 Task: For heading Arial with bold.  font size for heading22,  'Change the font style of data to'Arial Narrow.  and font size to 14,  Change the alignment of both headline & data to Align middle.  In the sheet  Data Entry Sheet
Action: Mouse moved to (39, 111)
Screenshot: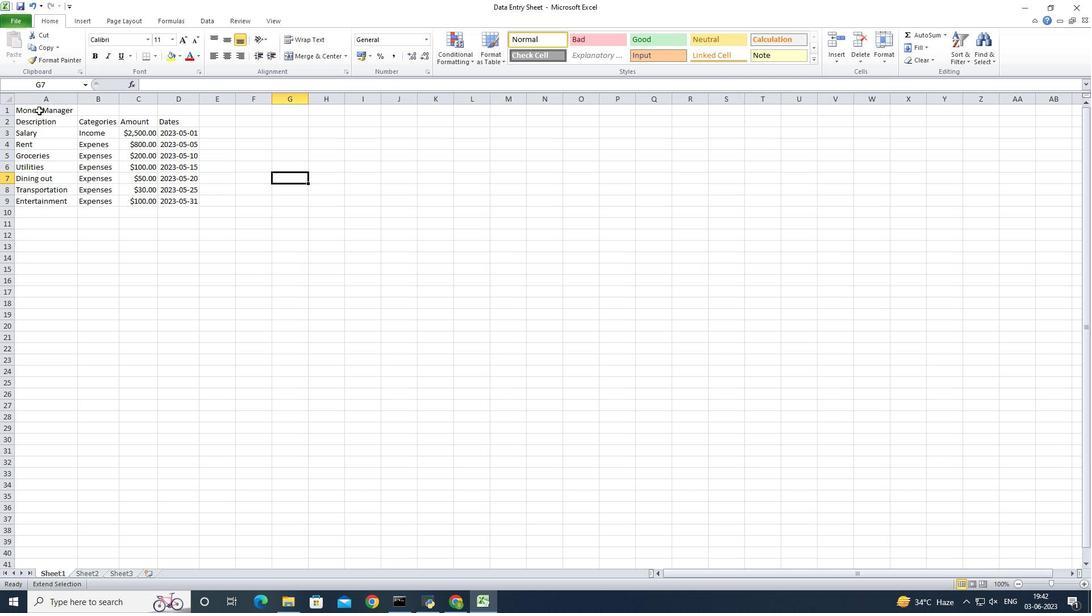 
Action: Mouse pressed left at (39, 111)
Screenshot: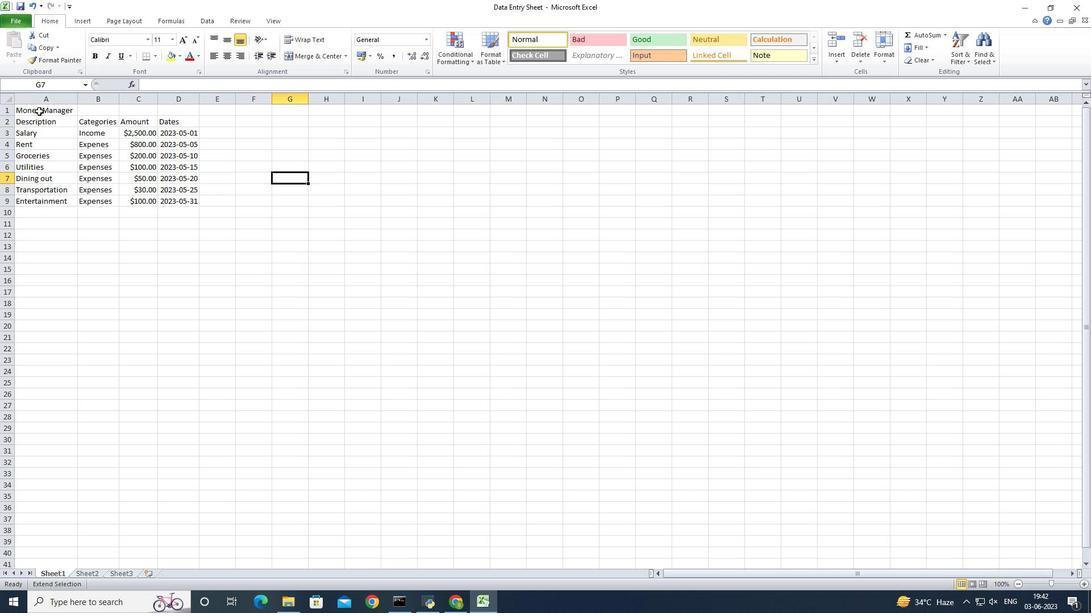 
Action: Mouse pressed left at (39, 111)
Screenshot: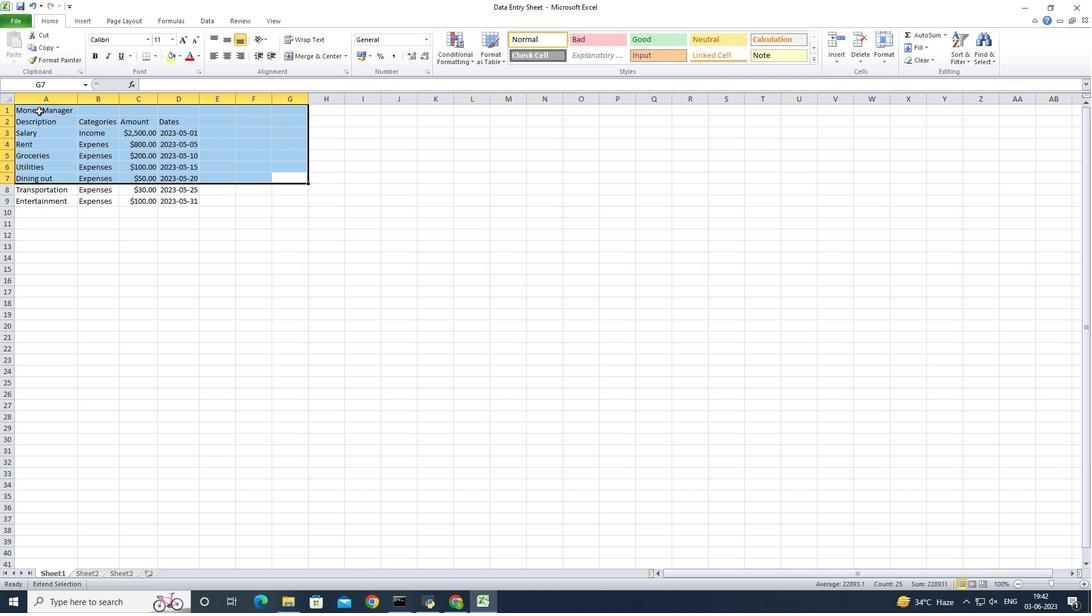 
Action: Mouse moved to (38, 111)
Screenshot: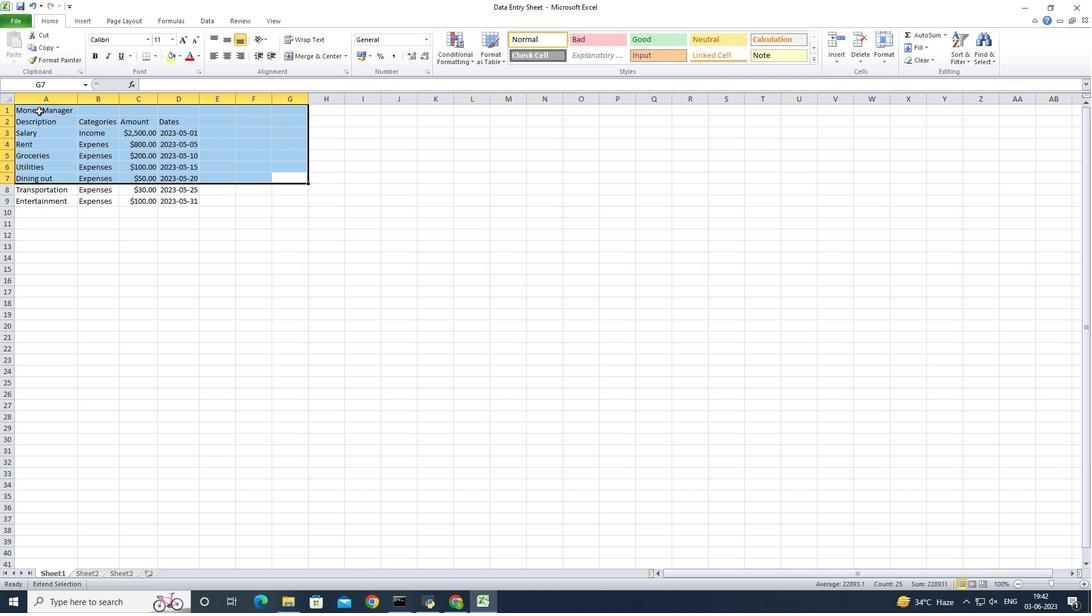 
Action: Mouse pressed left at (38, 111)
Screenshot: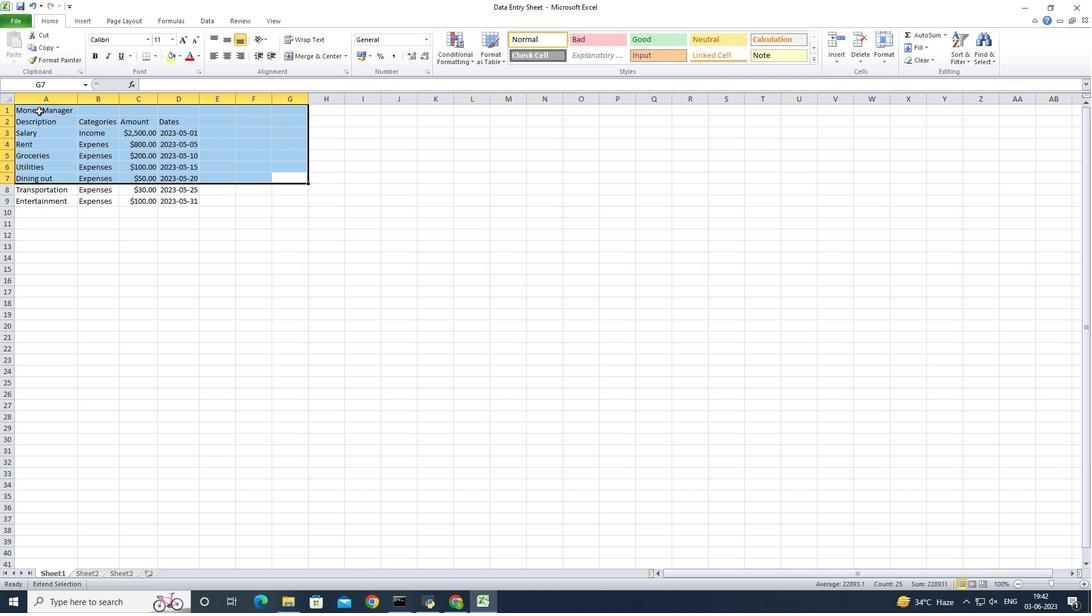 
Action: Mouse moved to (53, 176)
Screenshot: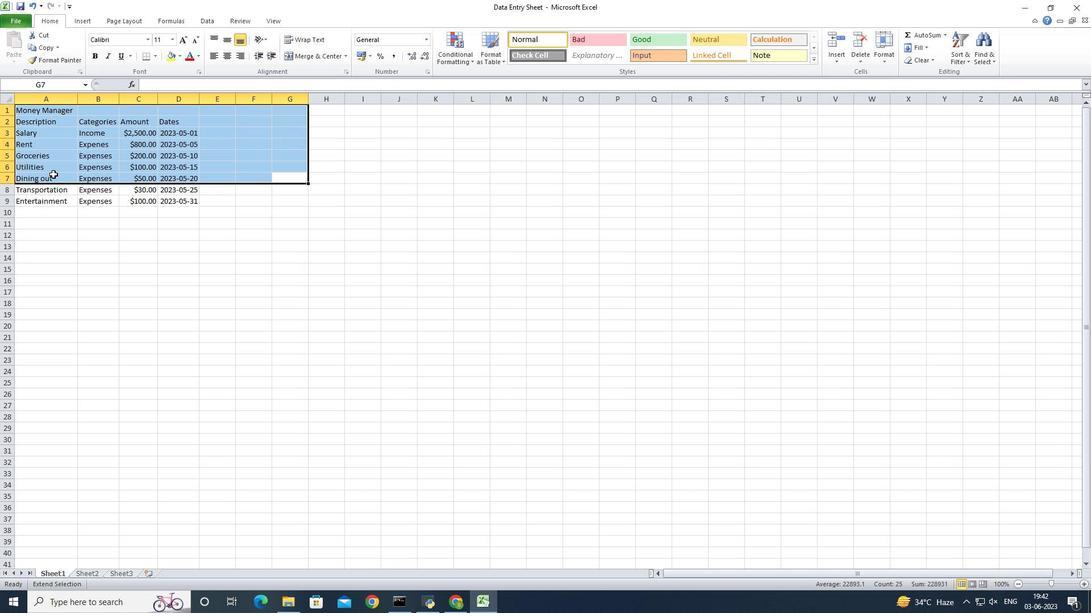 
Action: Mouse pressed left at (53, 176)
Screenshot: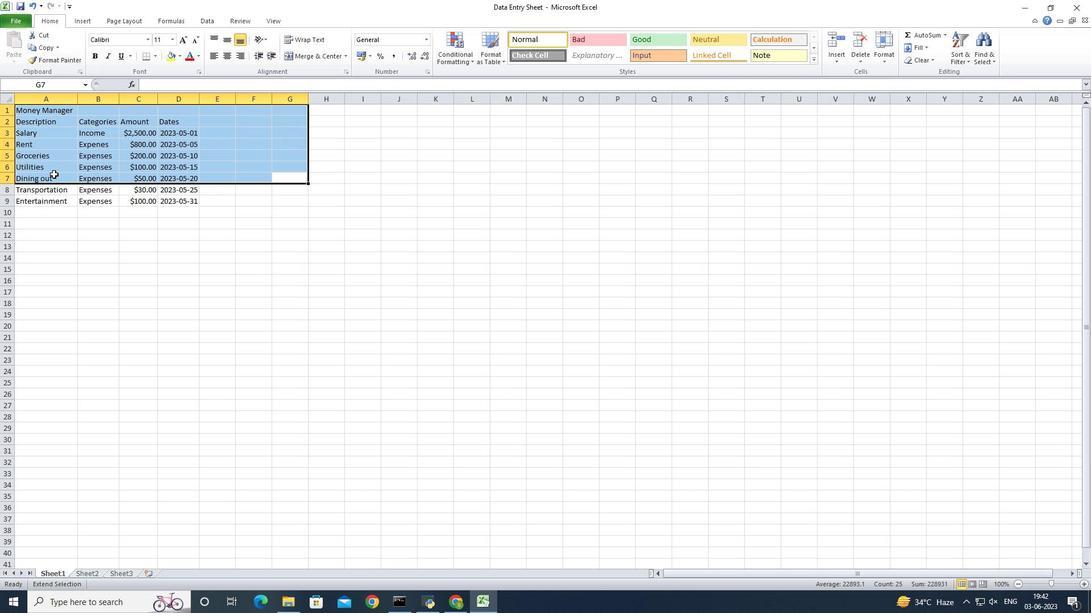 
Action: Mouse moved to (48, 110)
Screenshot: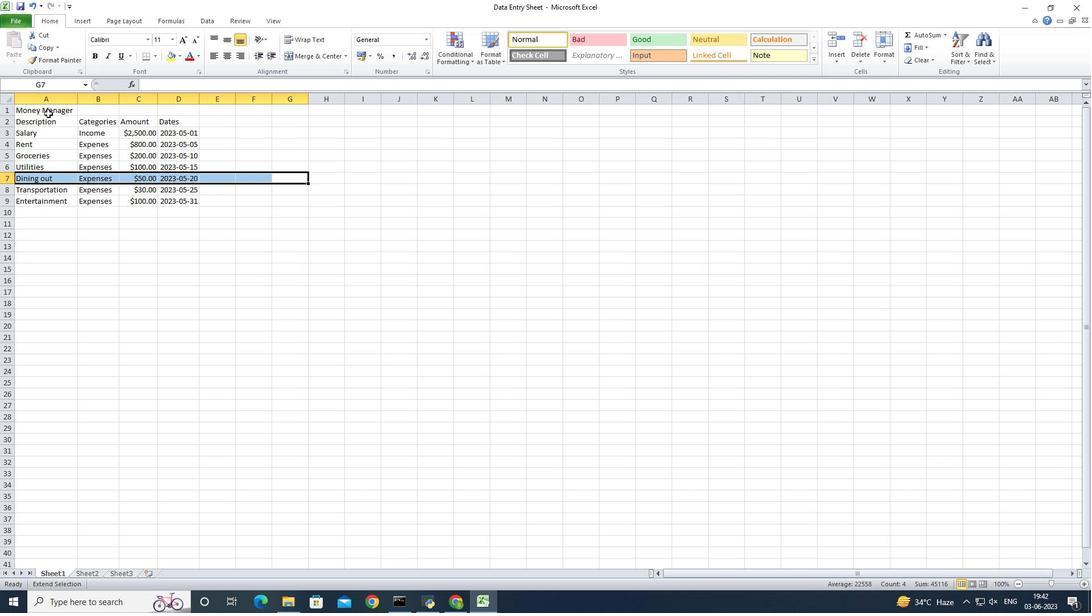 
Action: Mouse pressed left at (48, 110)
Screenshot: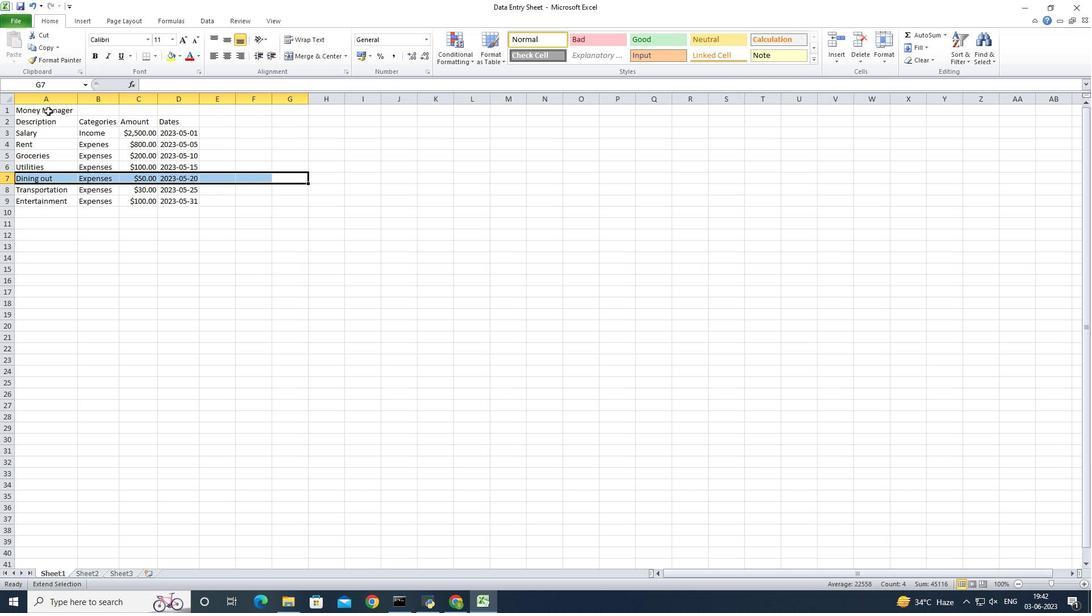 
Action: Mouse moved to (6, 108)
Screenshot: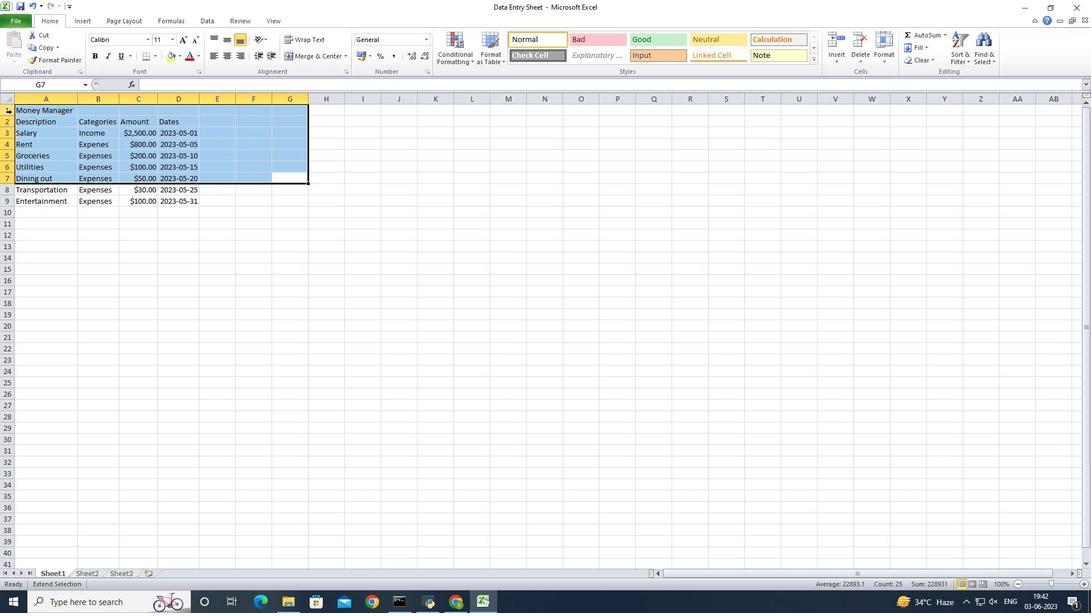 
Action: Mouse pressed left at (6, 108)
Screenshot: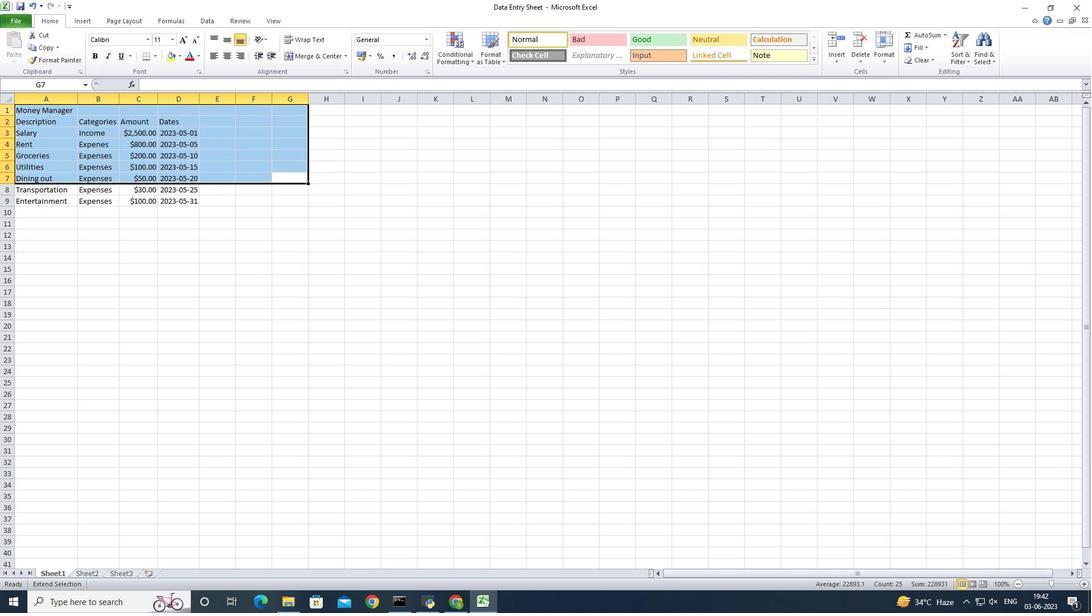 
Action: Mouse pressed left at (6, 108)
Screenshot: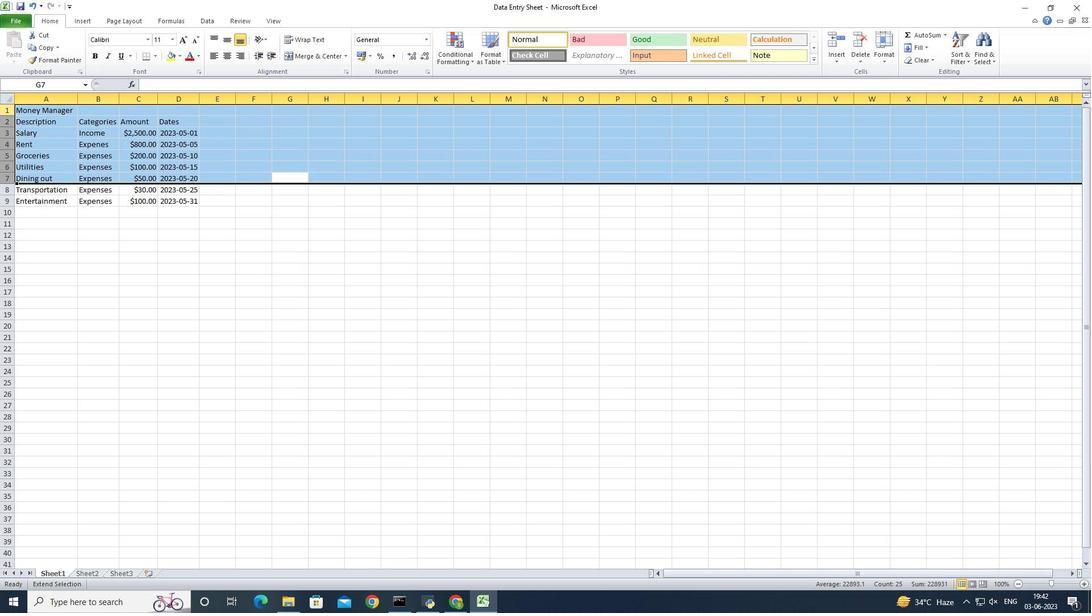
Action: Mouse moved to (81, 247)
Screenshot: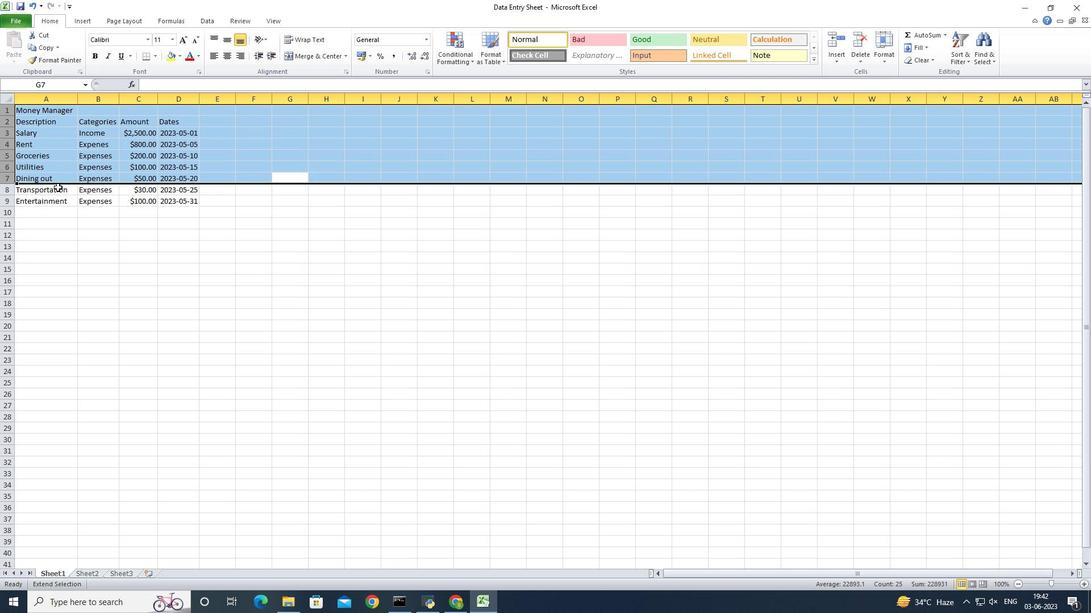 
Action: Mouse pressed left at (81, 247)
Screenshot: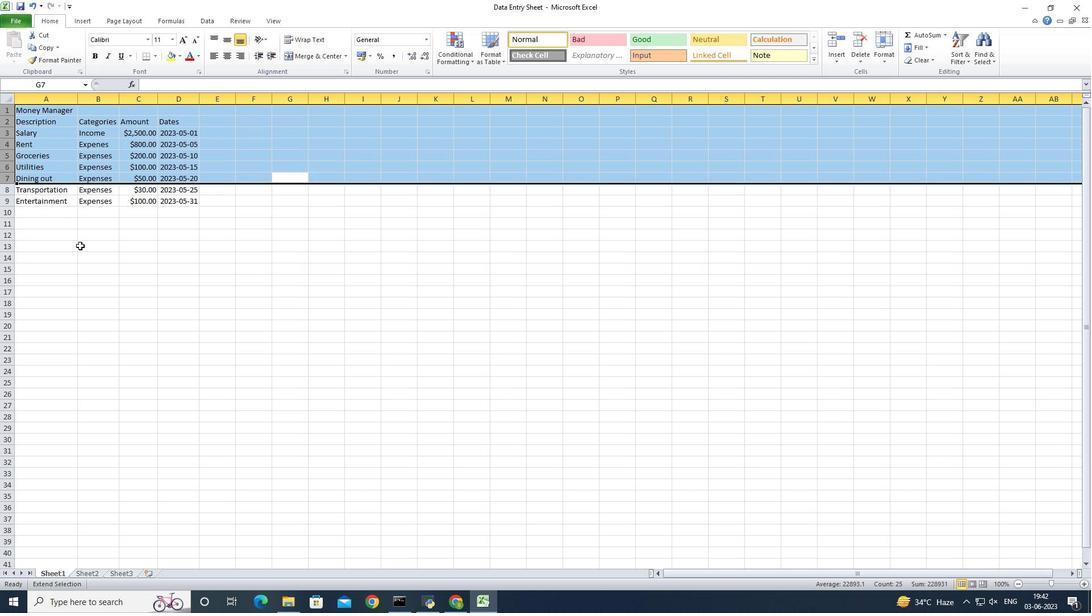 
Action: Mouse pressed left at (81, 247)
Screenshot: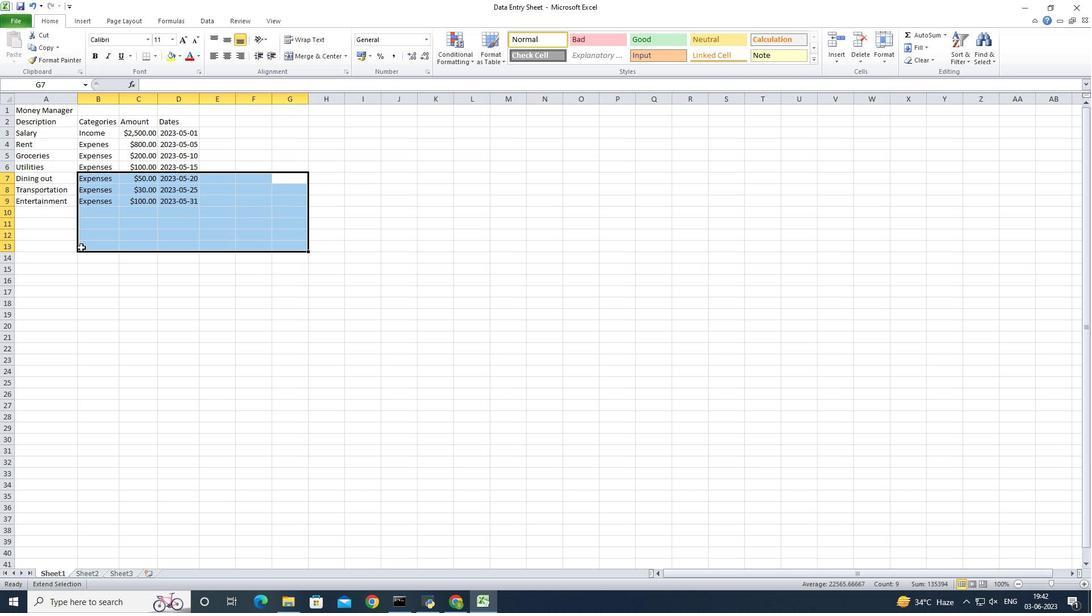 
Action: Mouse moved to (281, 180)
Screenshot: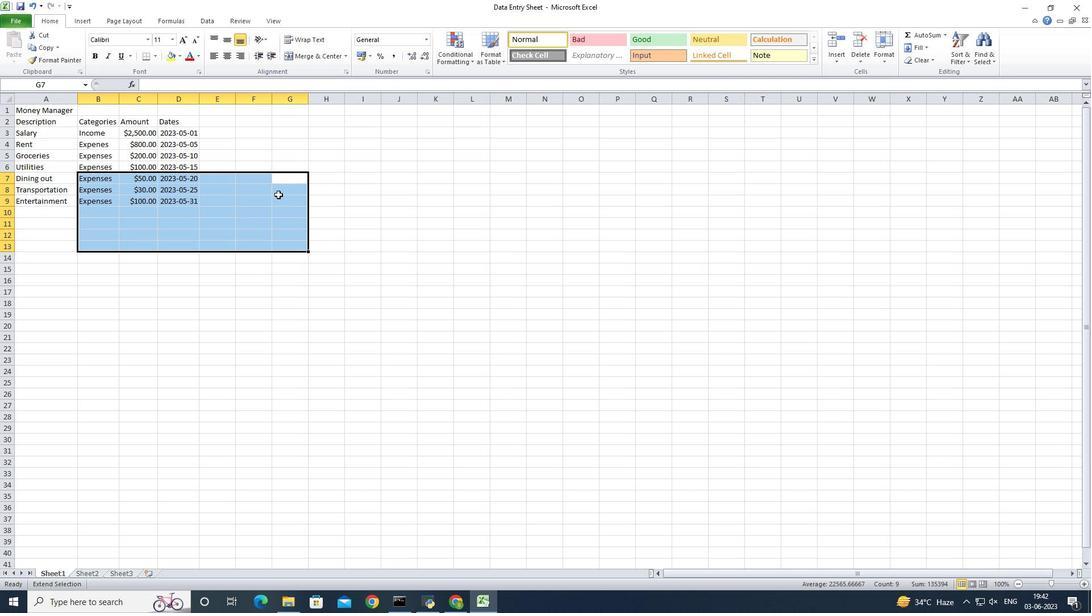 
Action: Mouse pressed left at (281, 180)
Screenshot: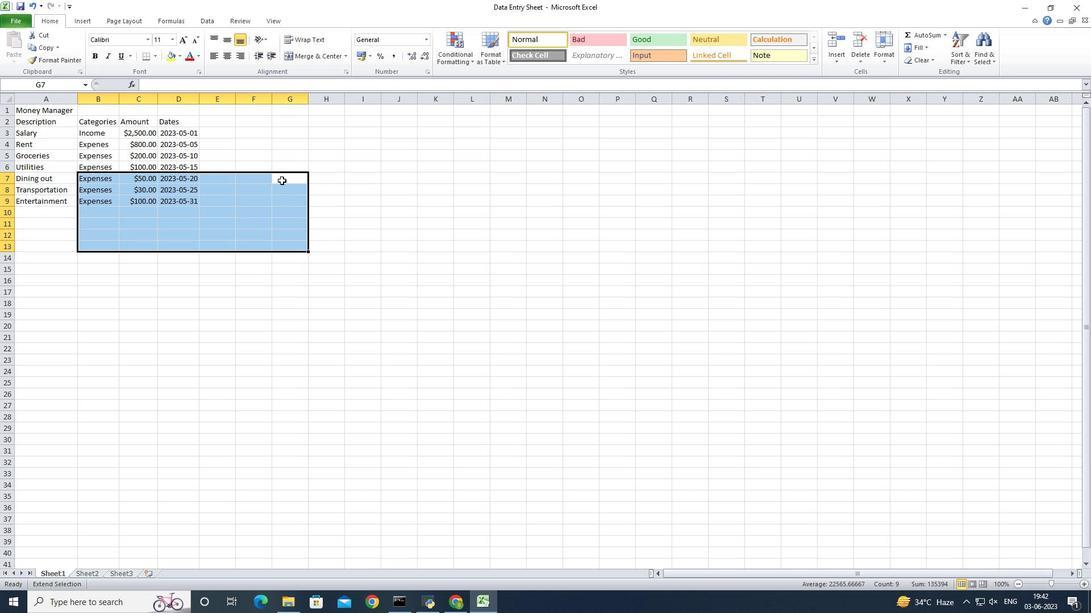 
Action: Mouse moved to (226, 186)
Screenshot: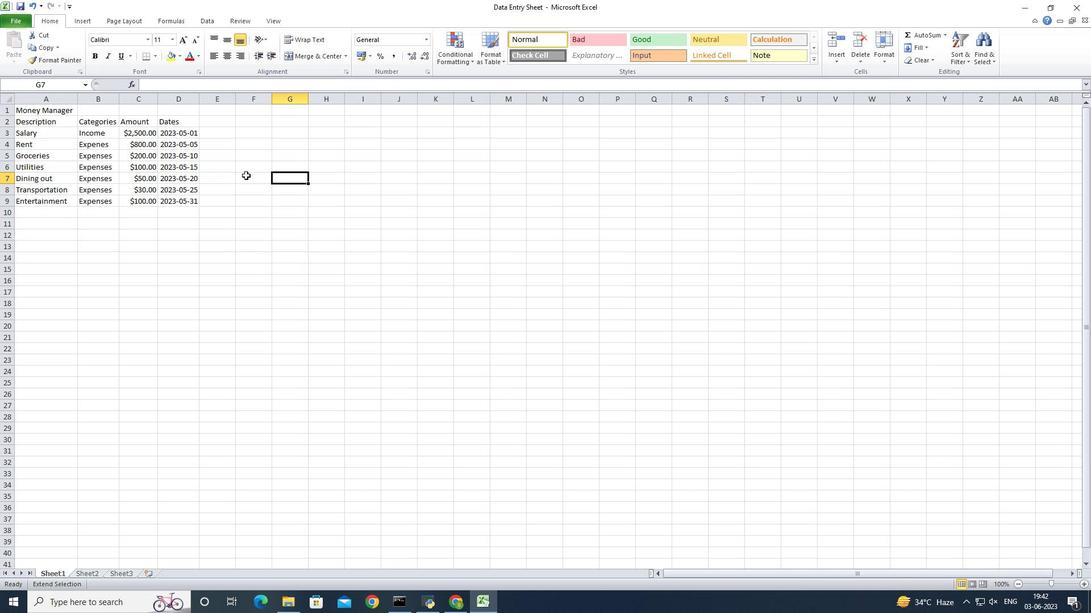 
Action: Mouse pressed left at (226, 186)
Screenshot: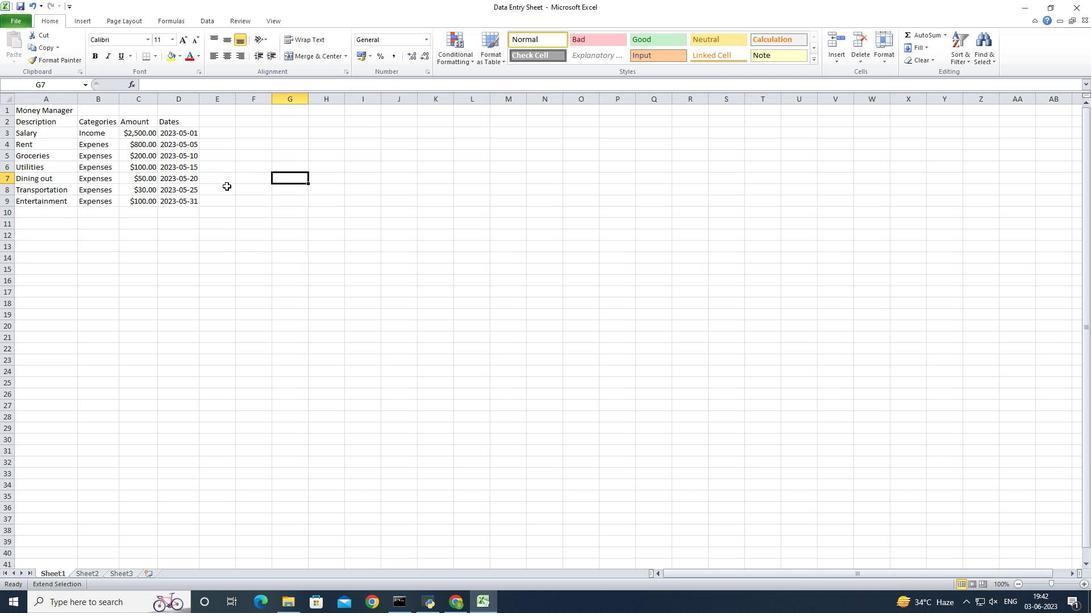 
Action: Mouse moved to (304, 235)
Screenshot: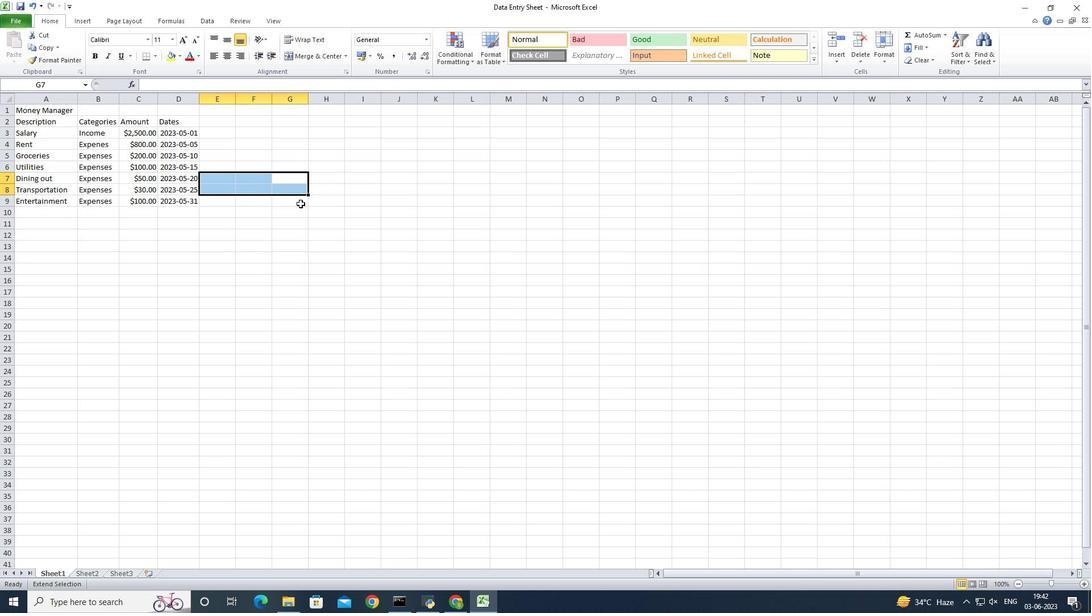 
Action: Mouse pressed left at (304, 235)
Screenshot: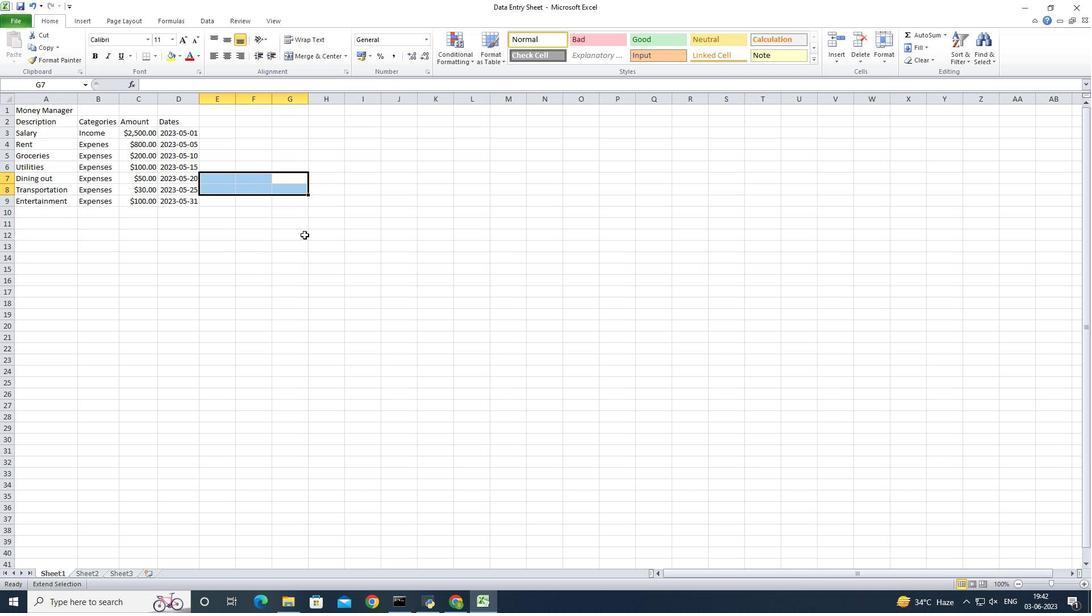 
Action: Mouse moved to (529, 39)
Screenshot: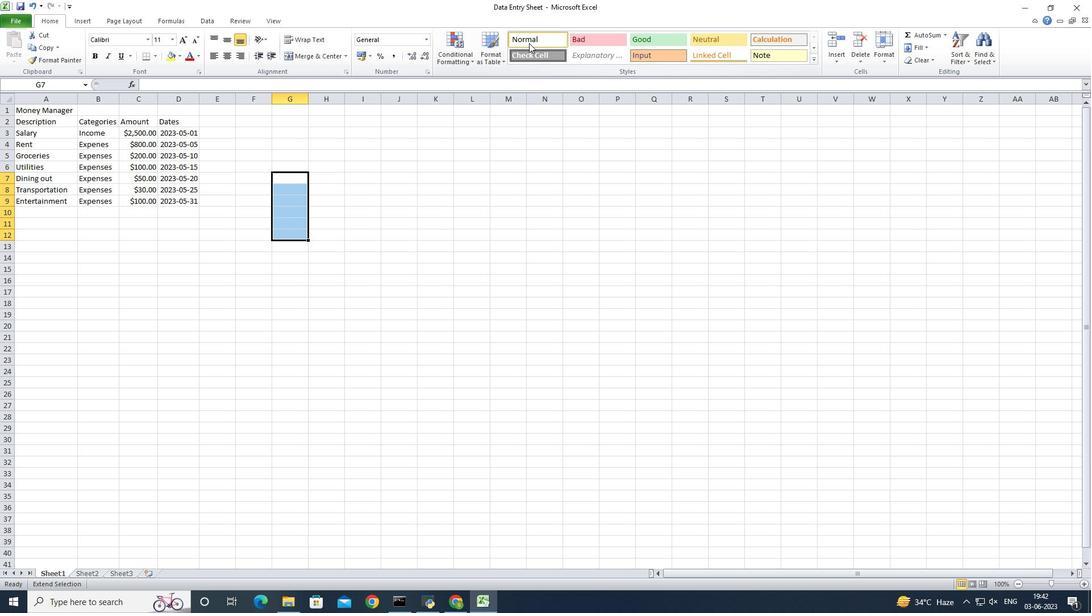 
Action: Mouse pressed left at (529, 39)
Screenshot: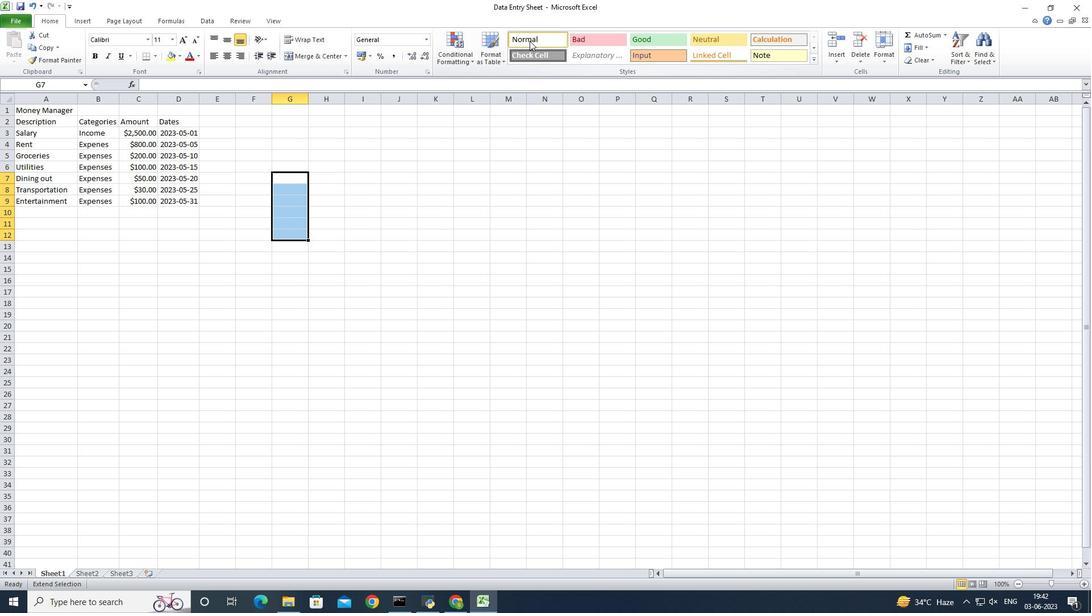 
Action: Mouse pressed left at (529, 39)
Screenshot: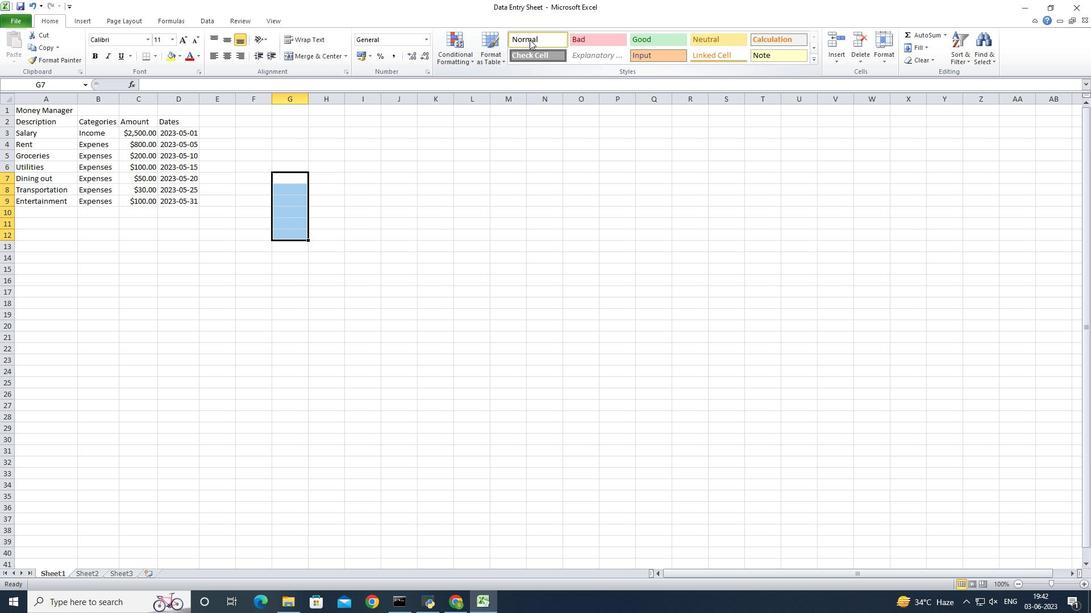 
Action: Mouse pressed left at (529, 39)
Screenshot: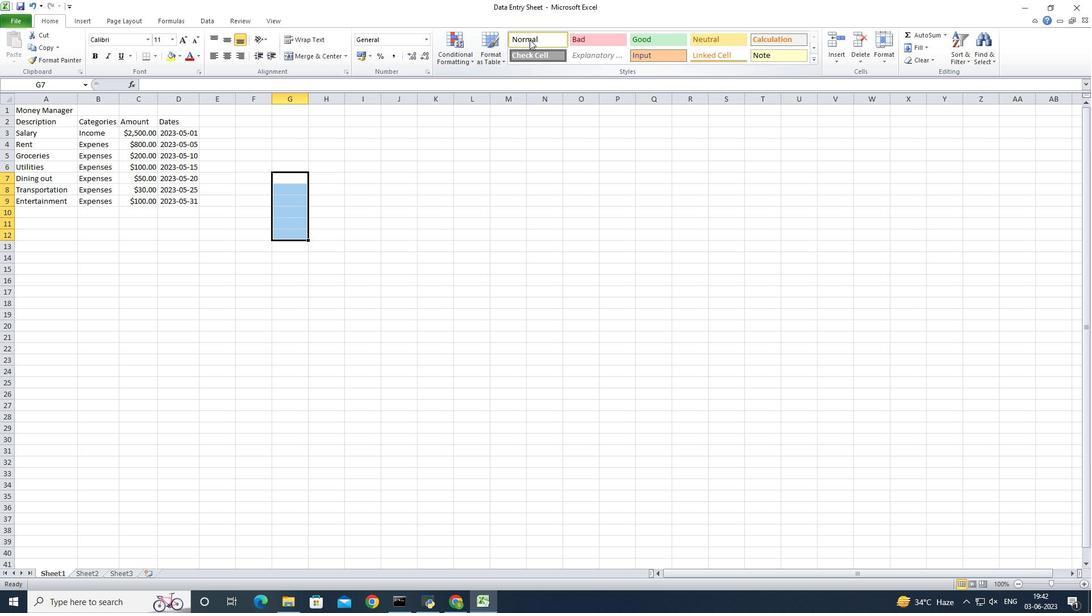 
Action: Mouse moved to (279, 194)
Screenshot: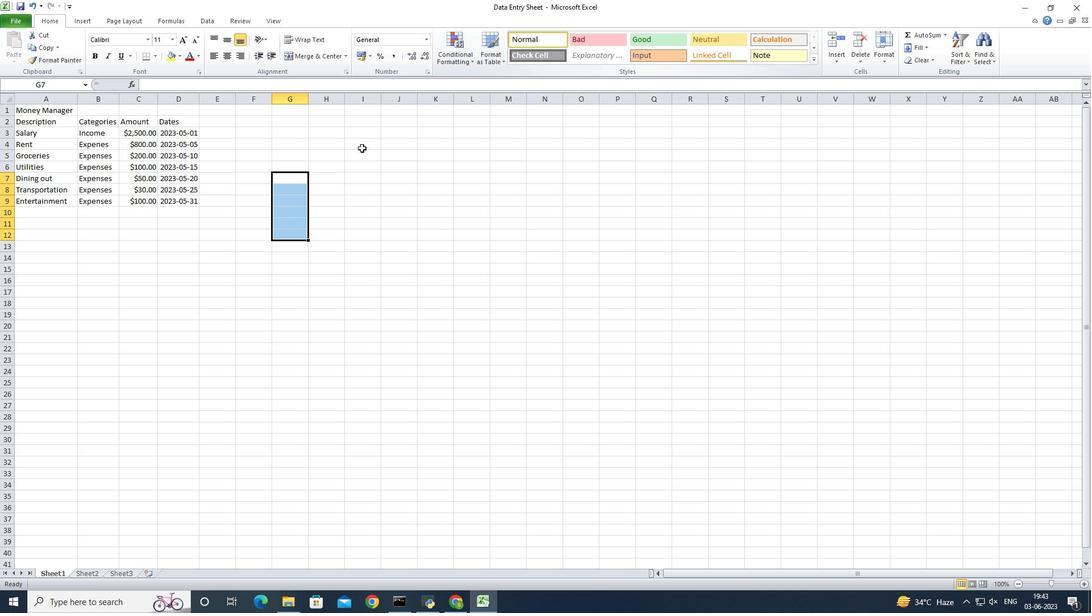 
Action: Mouse pressed left at (279, 194)
Screenshot: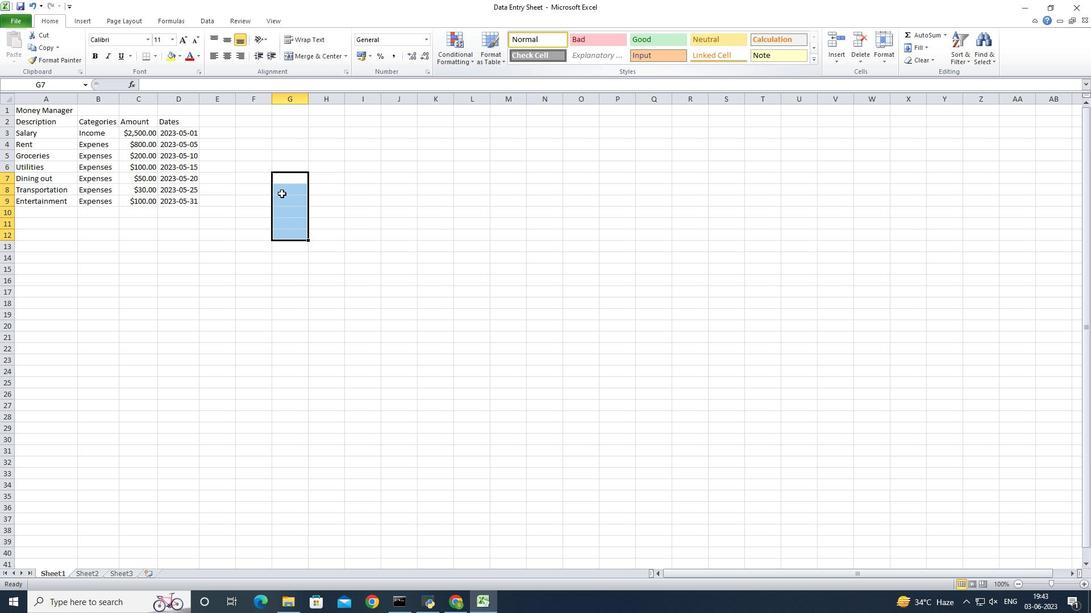 
Action: Mouse moved to (240, 196)
Screenshot: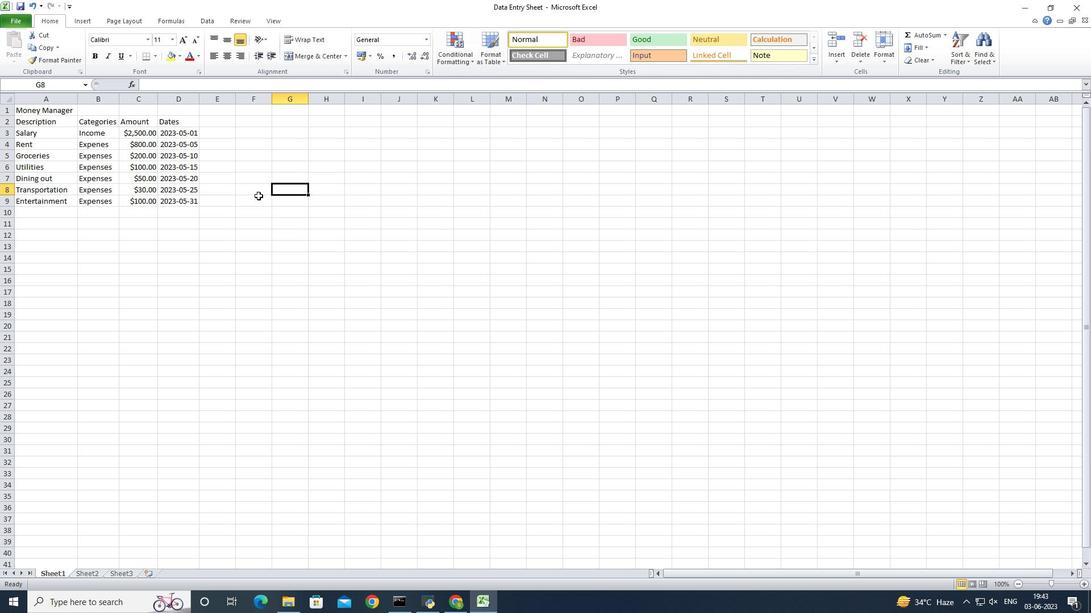 
Action: Mouse pressed left at (240, 196)
Screenshot: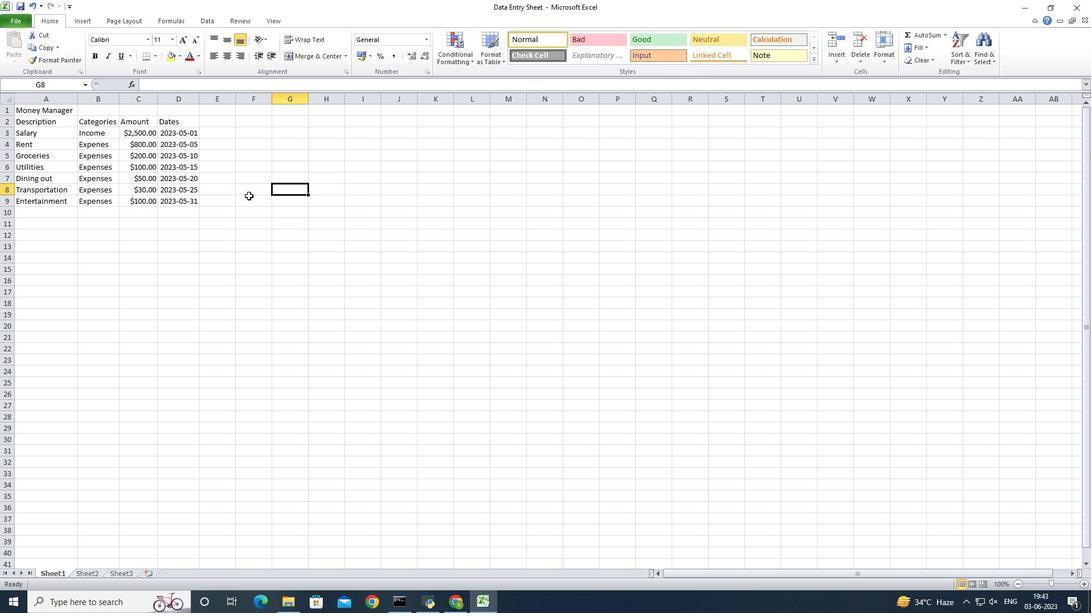
Action: Mouse moved to (55, 114)
Screenshot: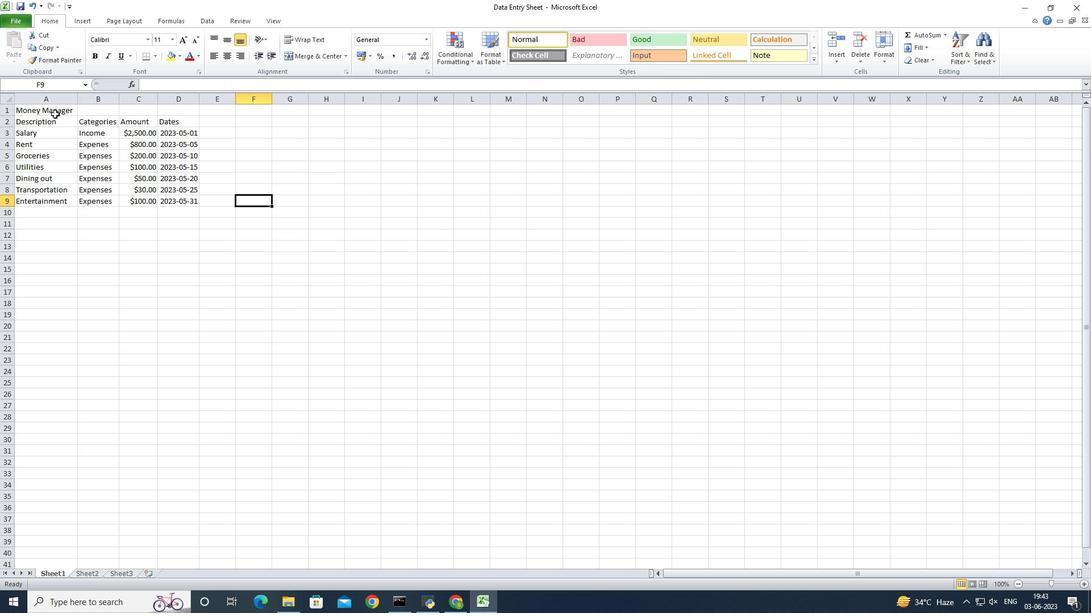 
Action: Mouse pressed left at (55, 114)
Screenshot: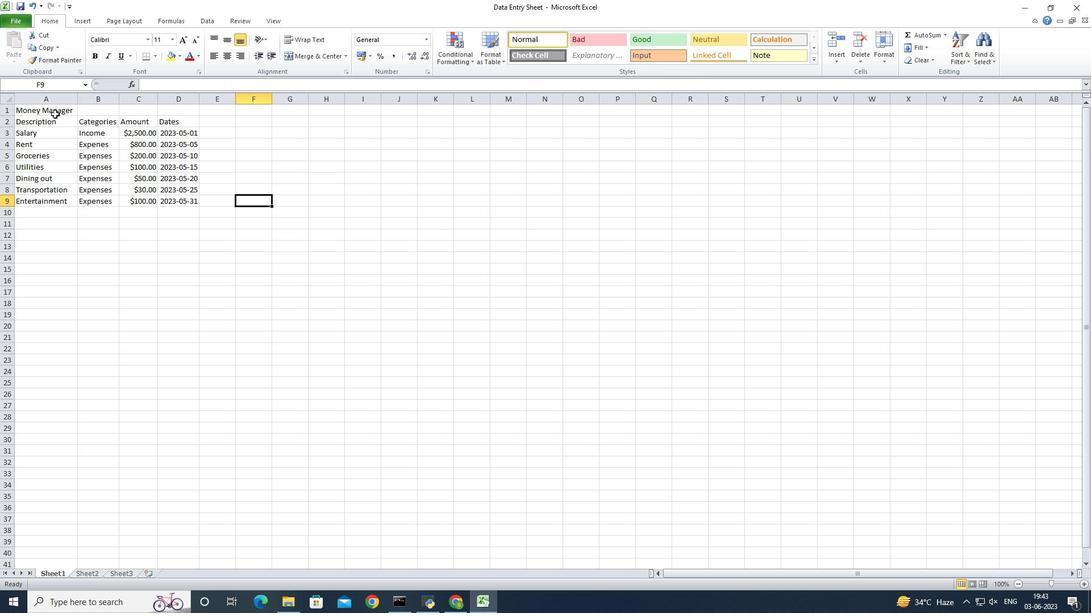 
Action: Mouse moved to (95, 58)
Screenshot: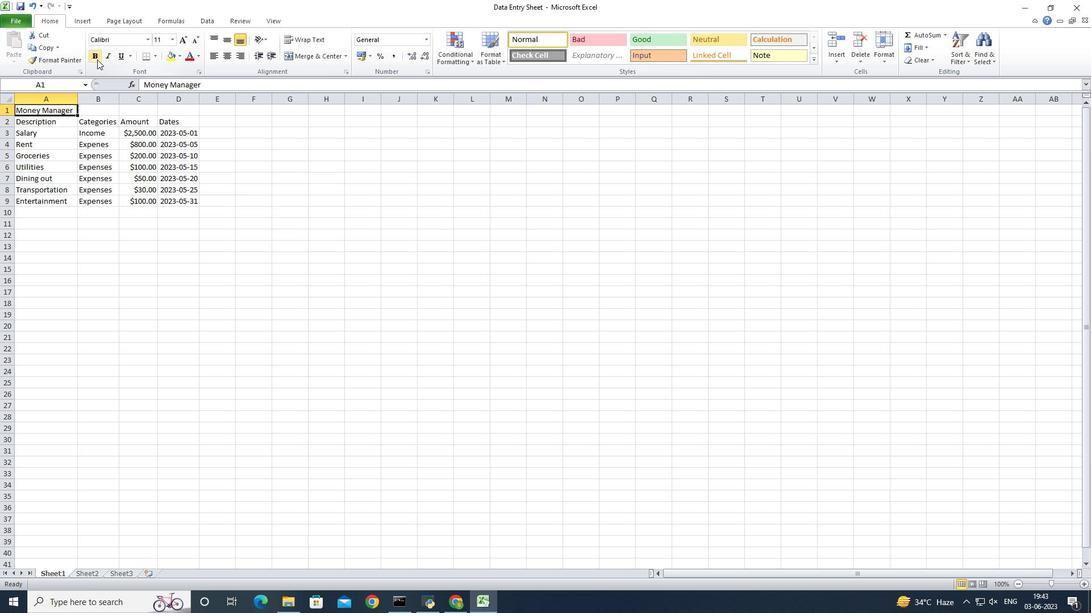 
Action: Mouse pressed left at (95, 58)
Screenshot: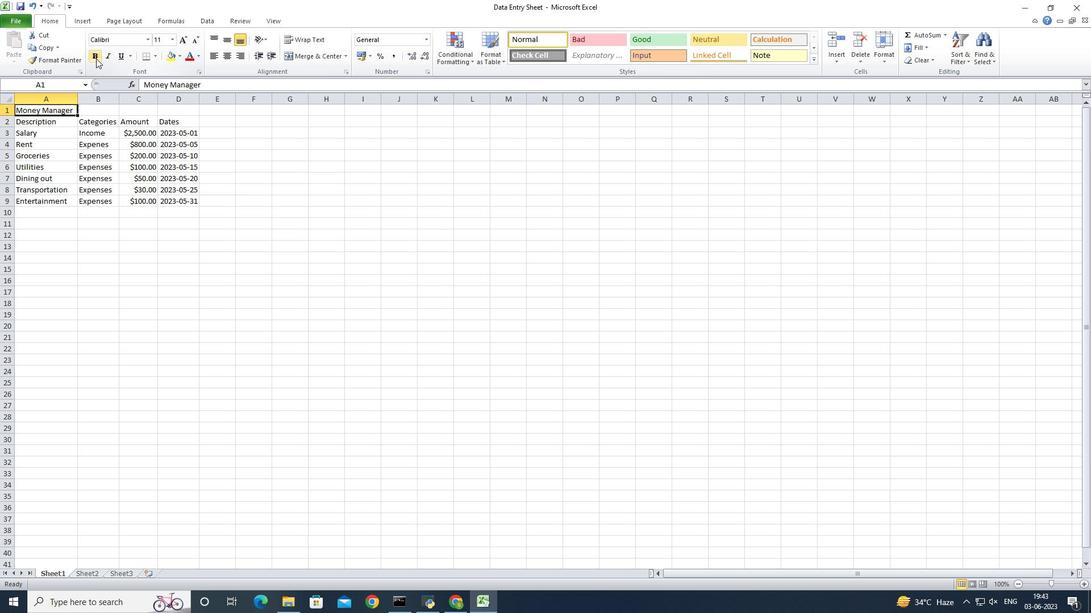 
Action: Mouse moved to (150, 39)
Screenshot: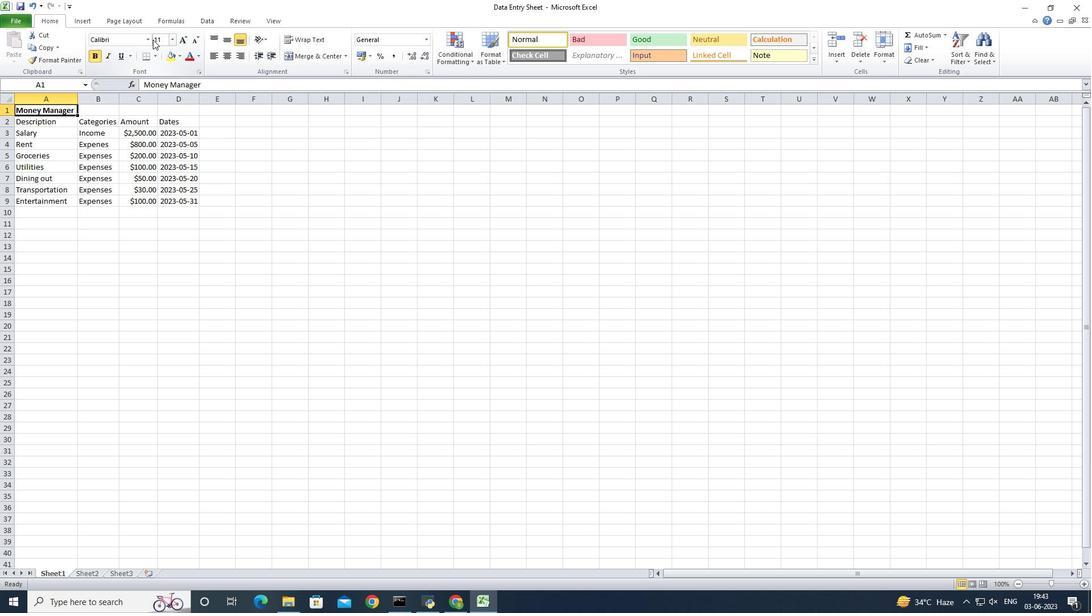 
Action: Mouse pressed left at (150, 39)
Screenshot: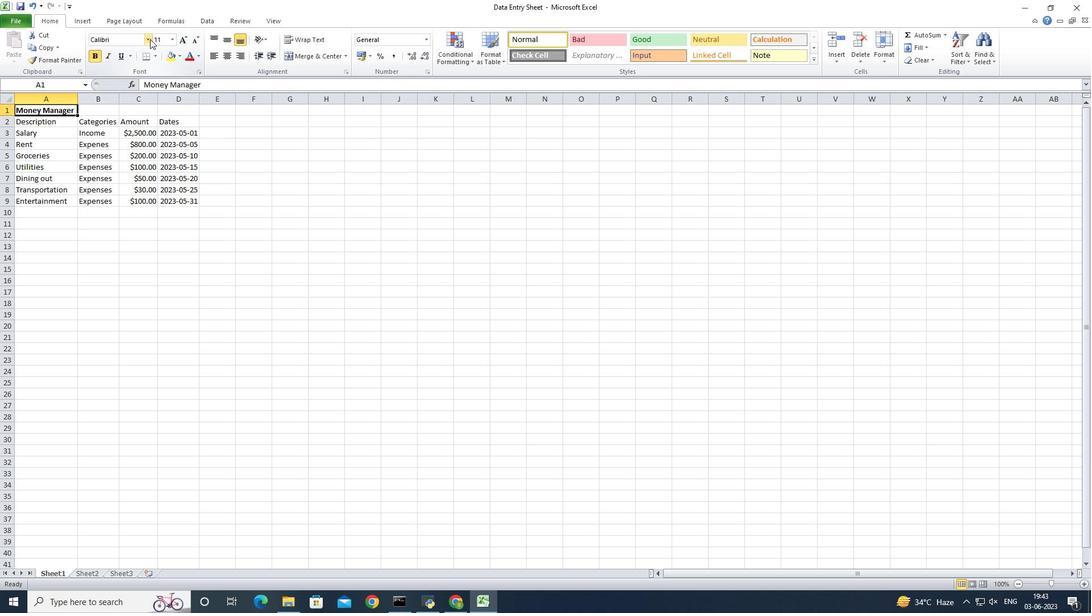
Action: Mouse moved to (157, 173)
Screenshot: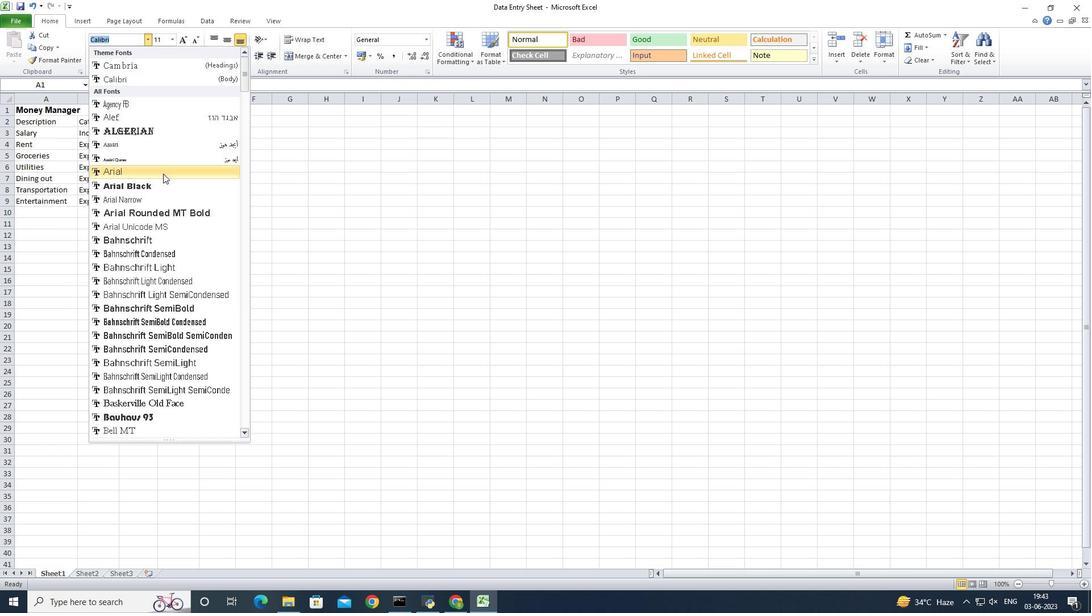 
Action: Mouse pressed left at (157, 173)
Screenshot: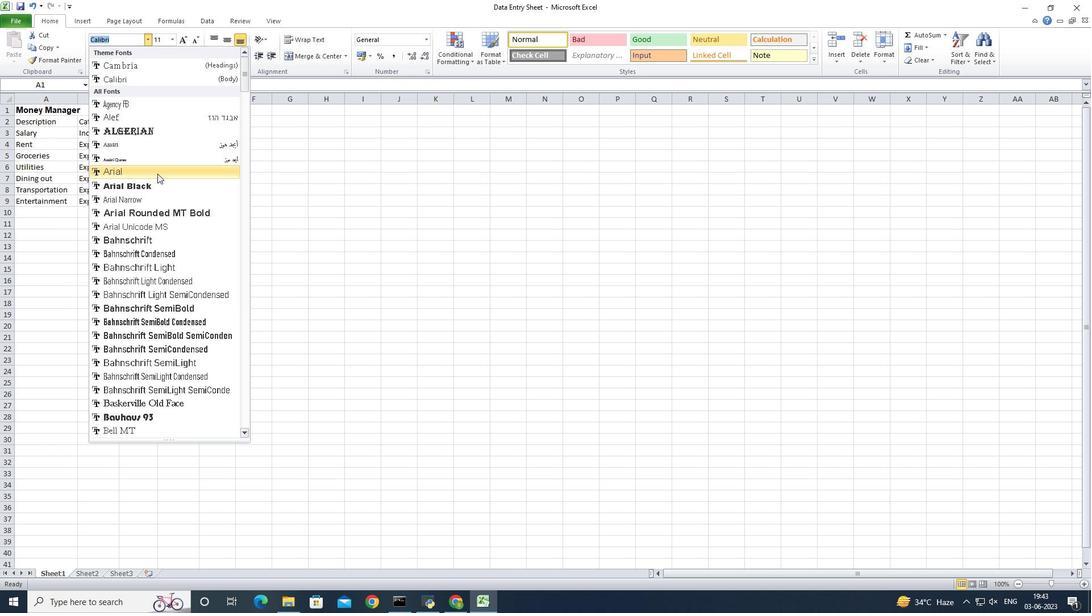 
Action: Mouse moved to (172, 38)
Screenshot: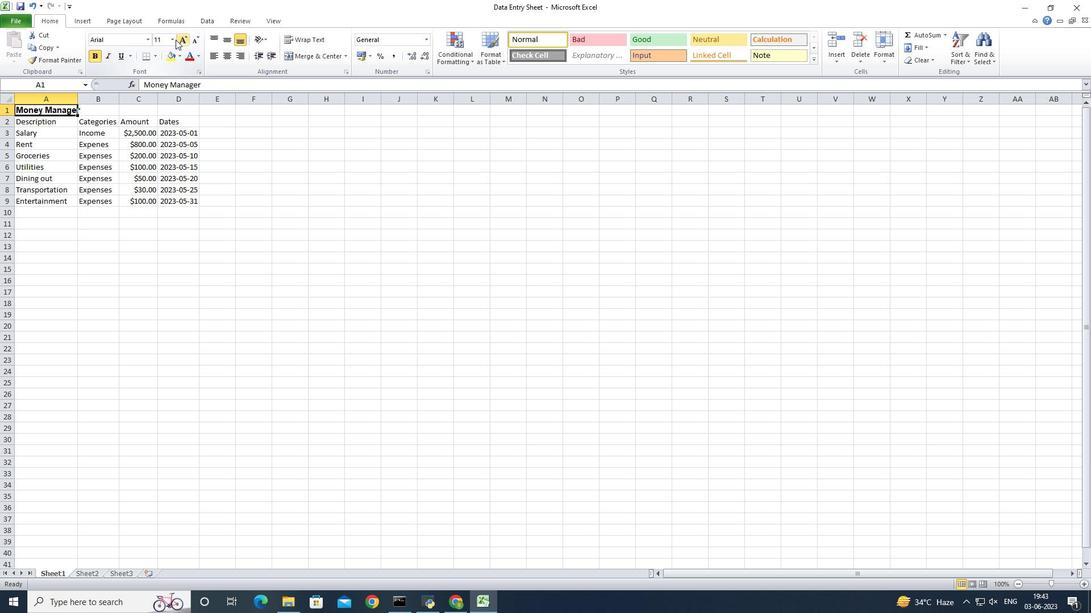 
Action: Mouse pressed left at (172, 38)
Screenshot: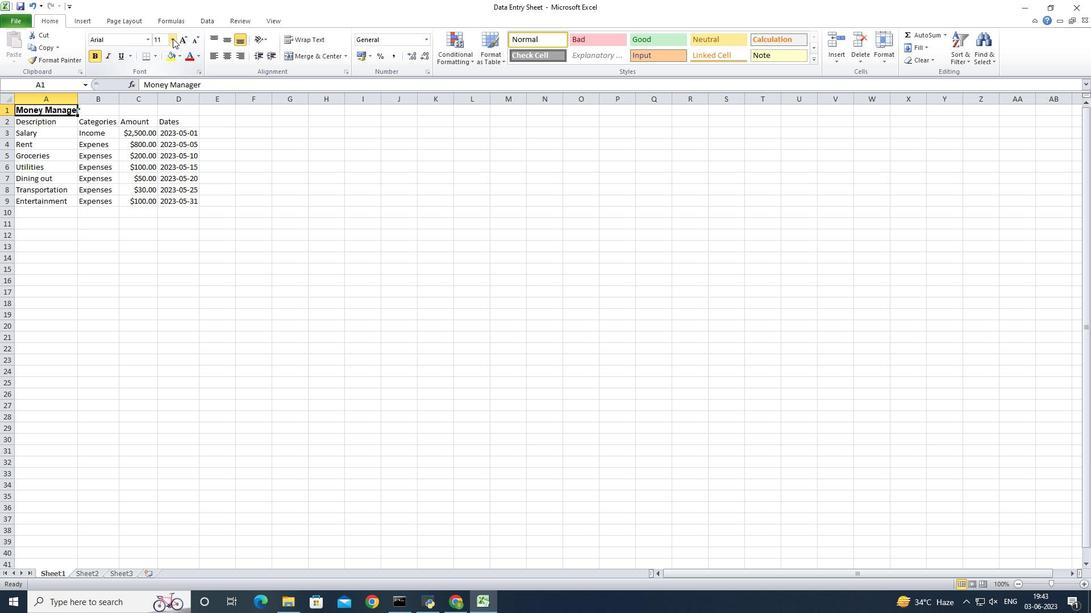 
Action: Mouse pressed left at (172, 38)
Screenshot: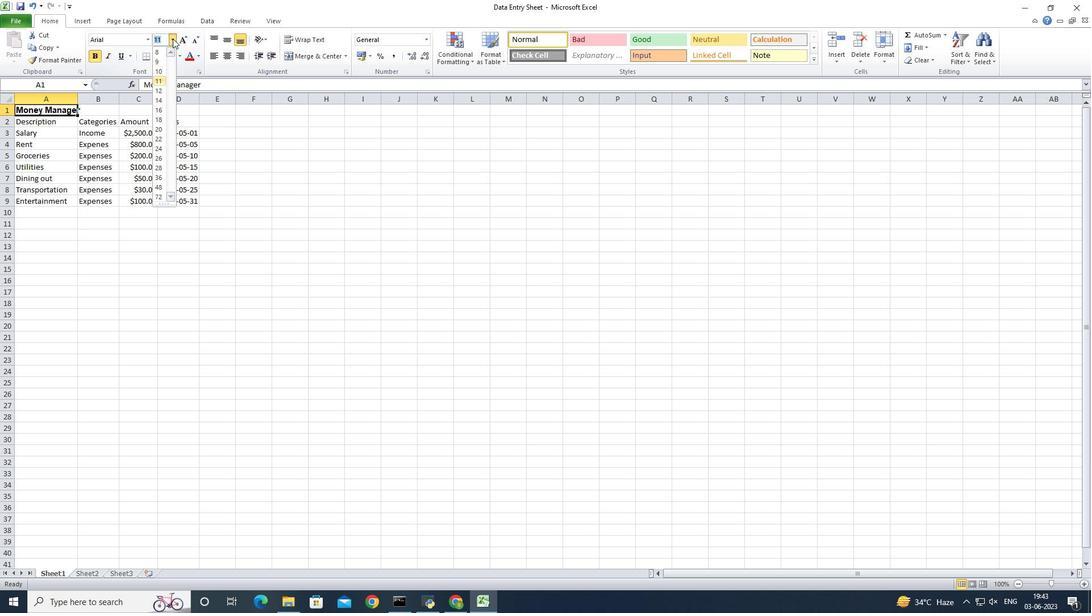 
Action: Mouse pressed left at (172, 38)
Screenshot: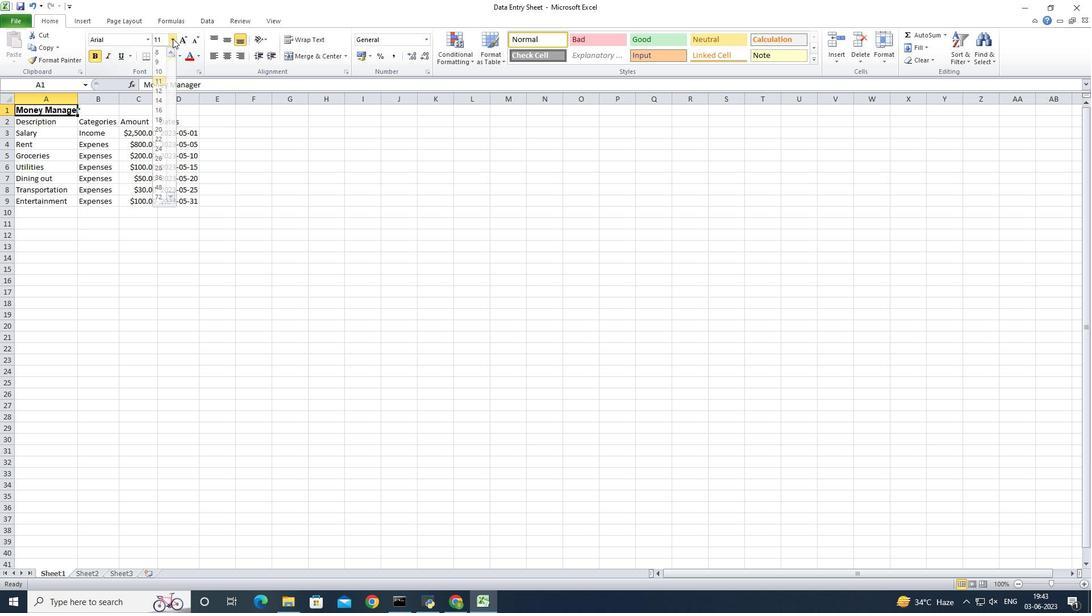 
Action: Mouse moved to (158, 138)
Screenshot: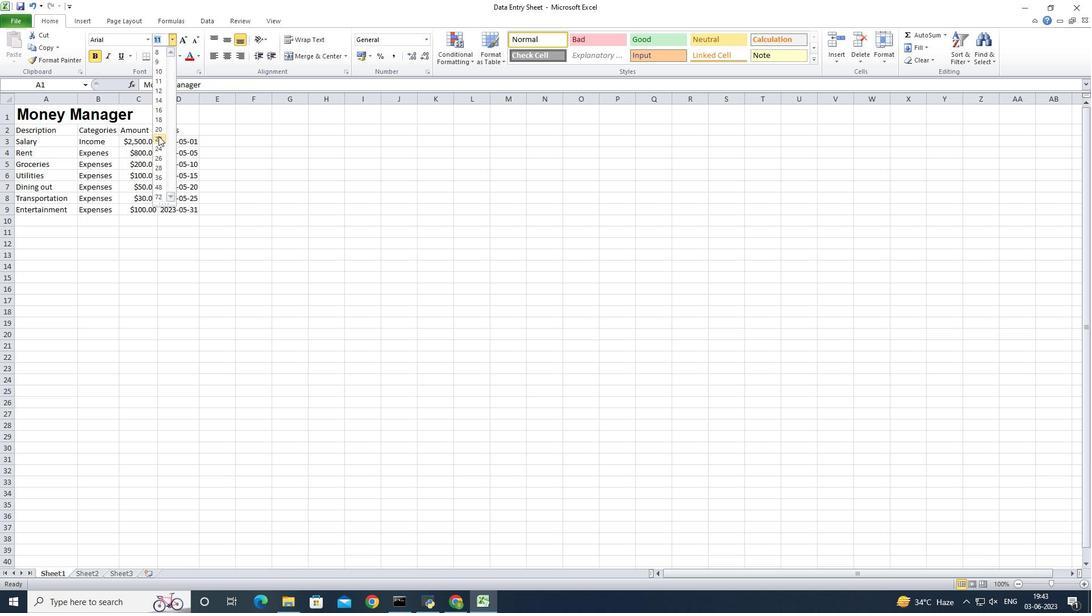 
Action: Mouse pressed left at (158, 138)
Screenshot: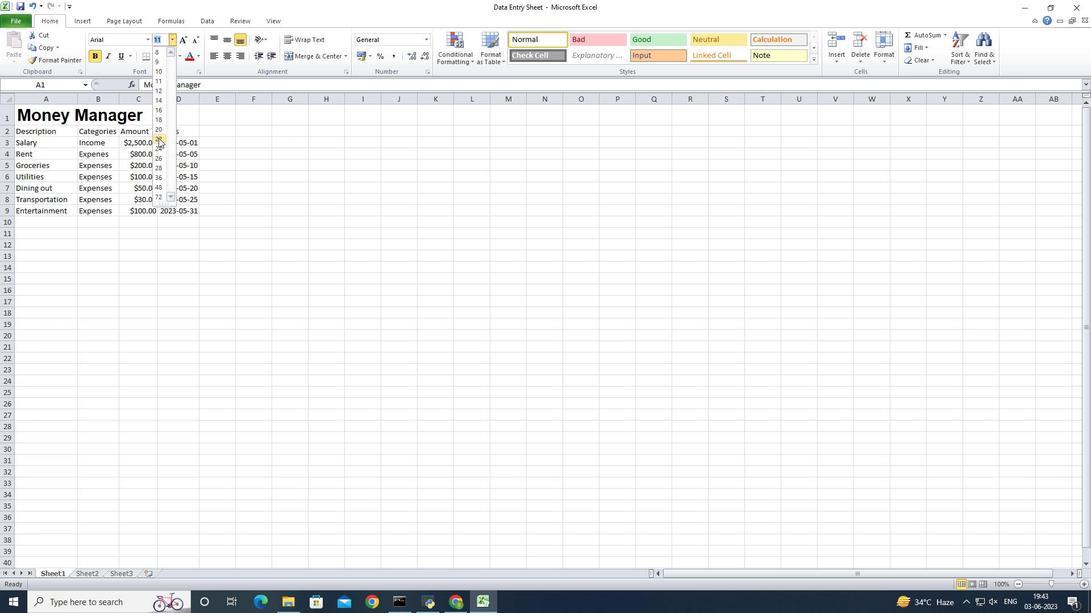 
Action: Mouse moved to (26, 132)
Screenshot: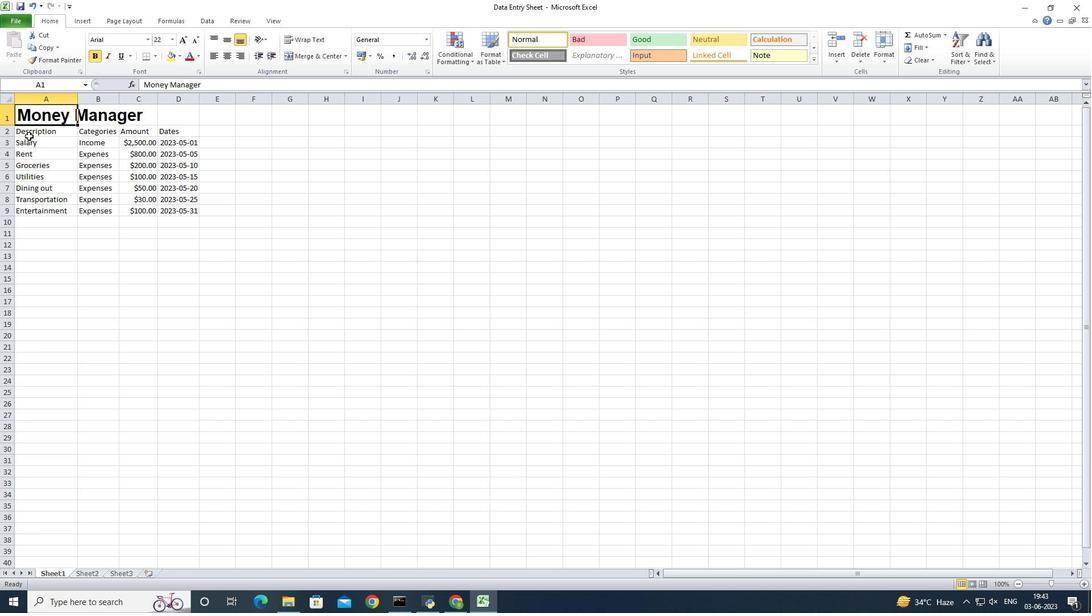 
Action: Mouse pressed left at (26, 132)
Screenshot: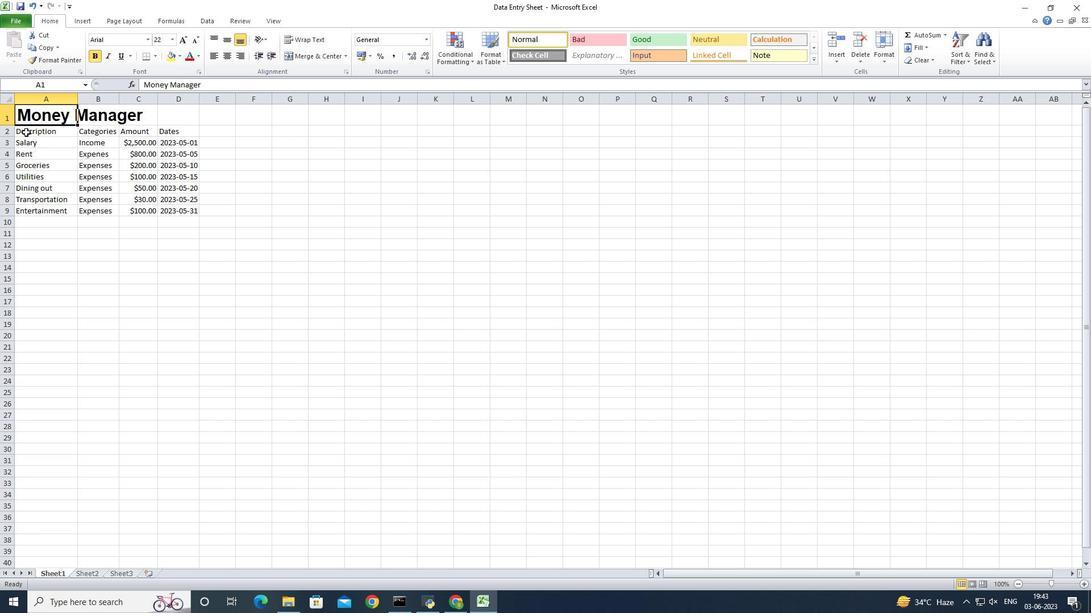 
Action: Mouse moved to (146, 38)
Screenshot: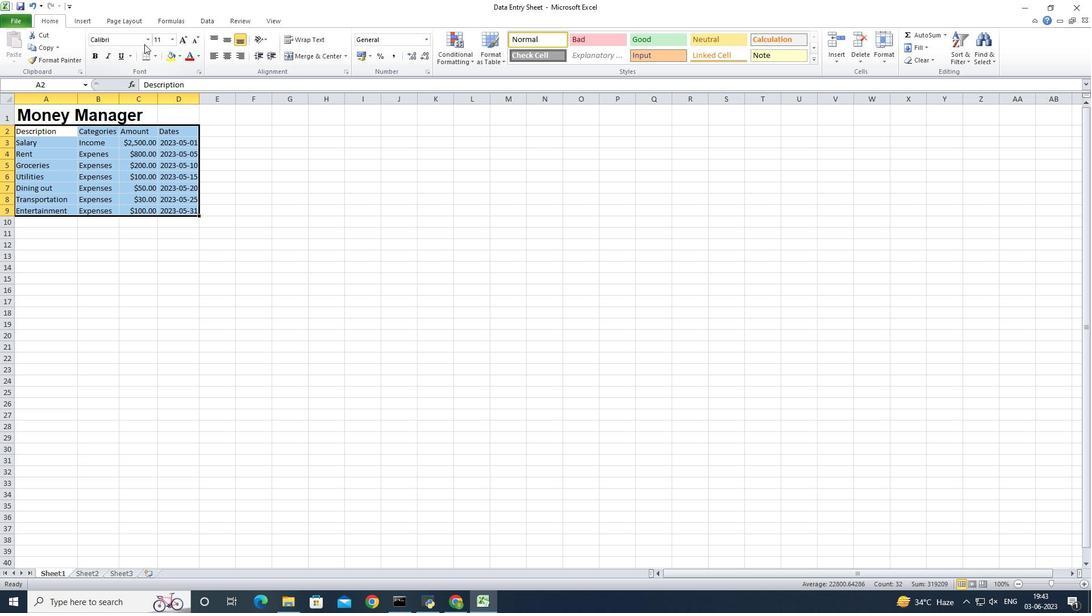 
Action: Mouse pressed left at (146, 38)
Screenshot: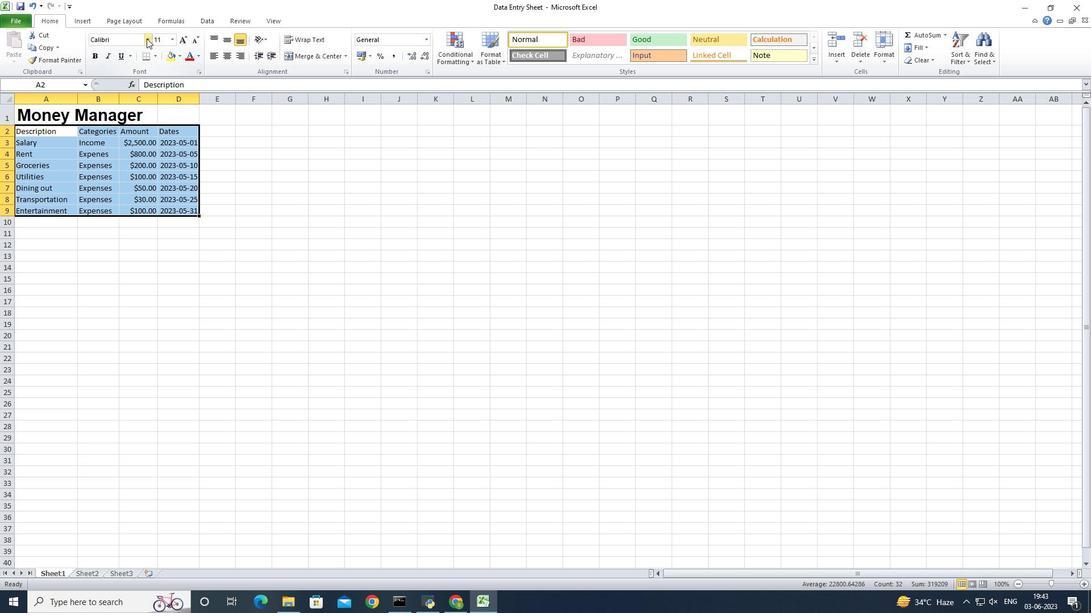 
Action: Mouse moved to (174, 194)
Screenshot: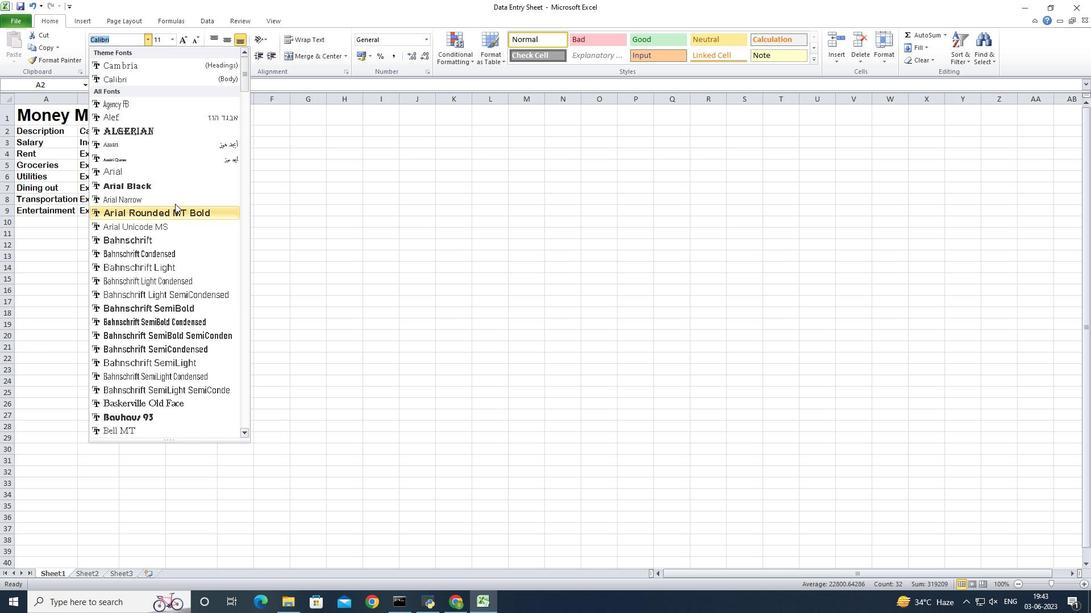 
Action: Mouse pressed left at (174, 194)
Screenshot: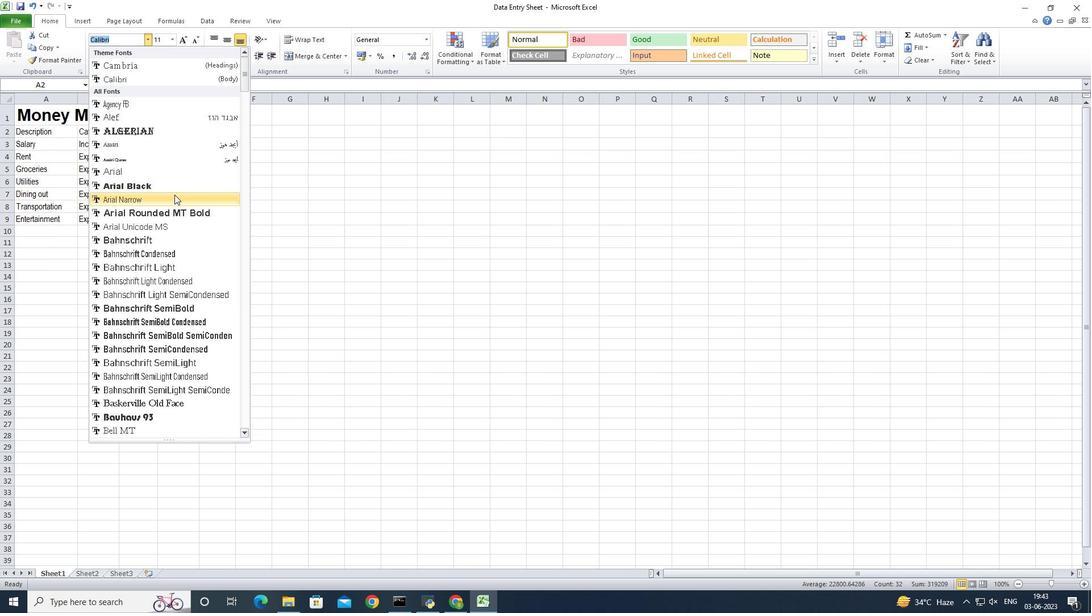 
Action: Mouse moved to (169, 40)
Screenshot: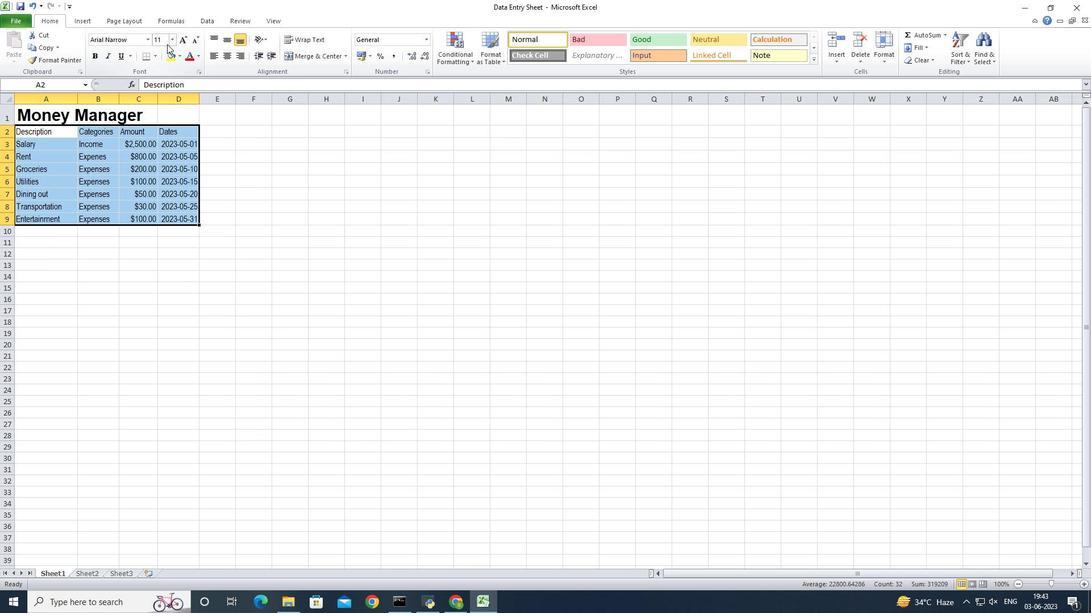 
Action: Mouse pressed left at (169, 40)
Screenshot: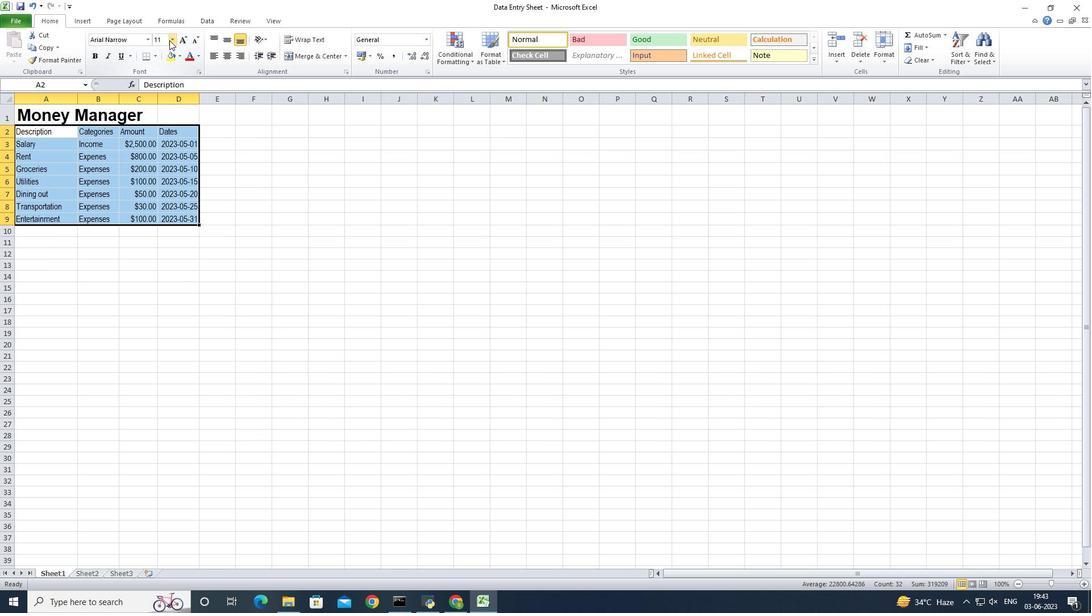 
Action: Mouse moved to (160, 99)
Screenshot: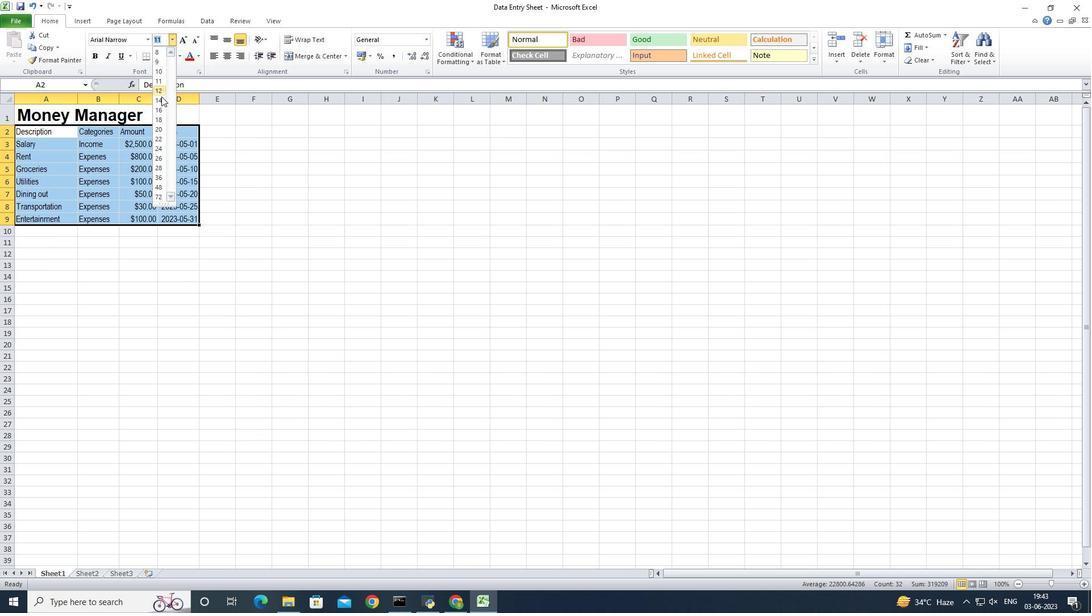 
Action: Mouse pressed left at (160, 99)
Screenshot: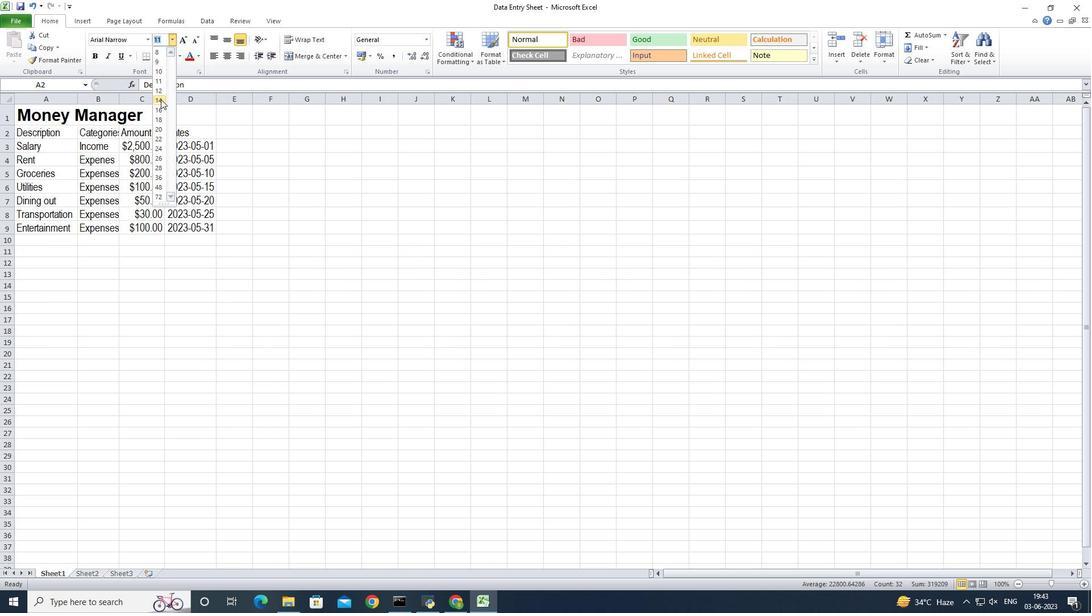 
Action: Mouse moved to (9, 111)
Screenshot: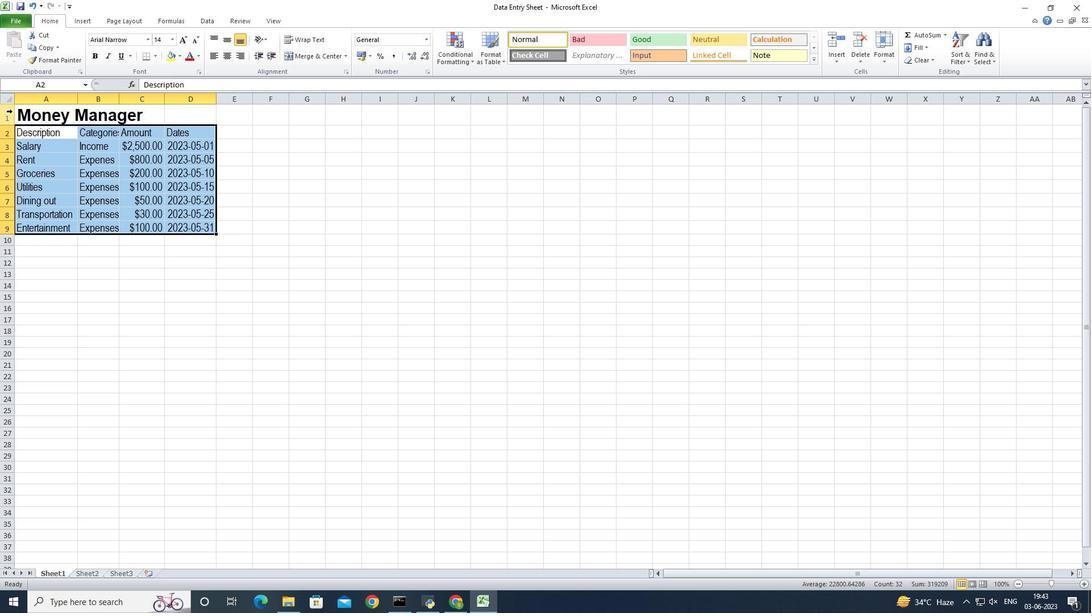 
Action: Mouse pressed left at (9, 111)
Screenshot: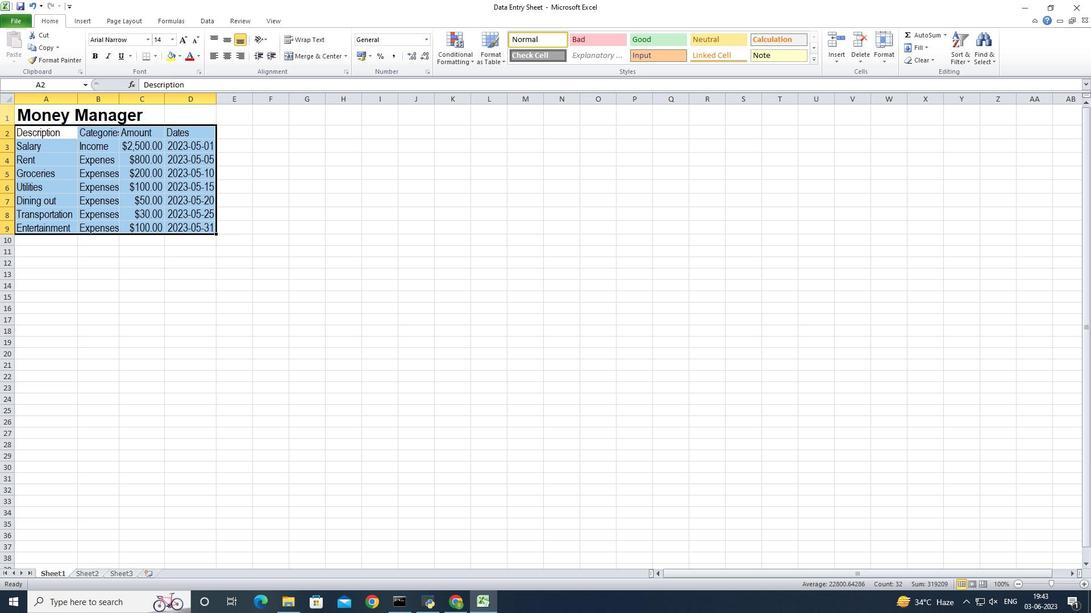 
Action: Mouse moved to (223, 58)
Screenshot: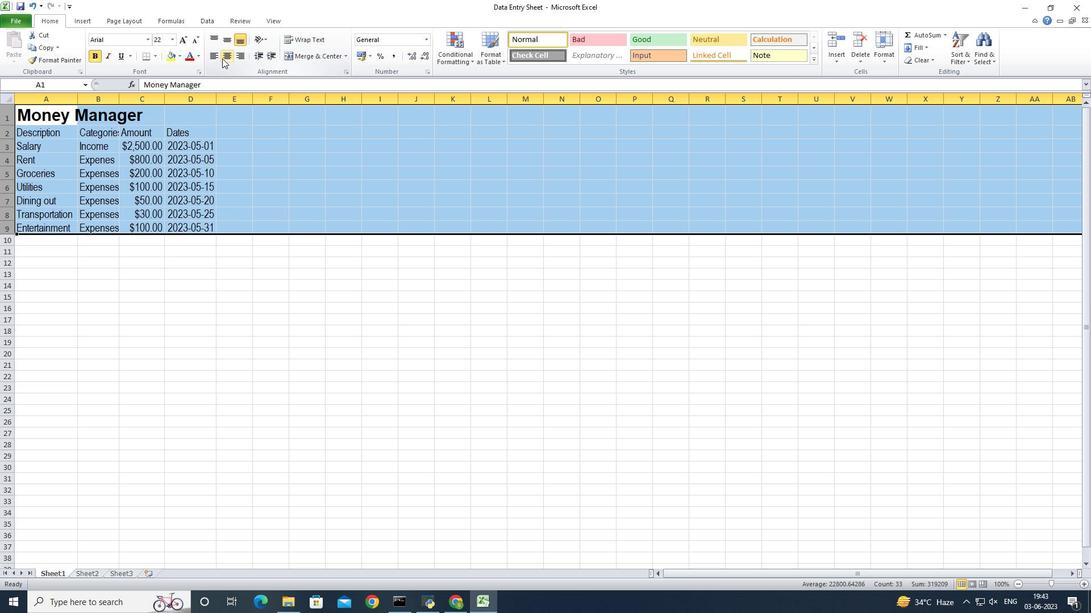
Action: Mouse pressed left at (223, 58)
Screenshot: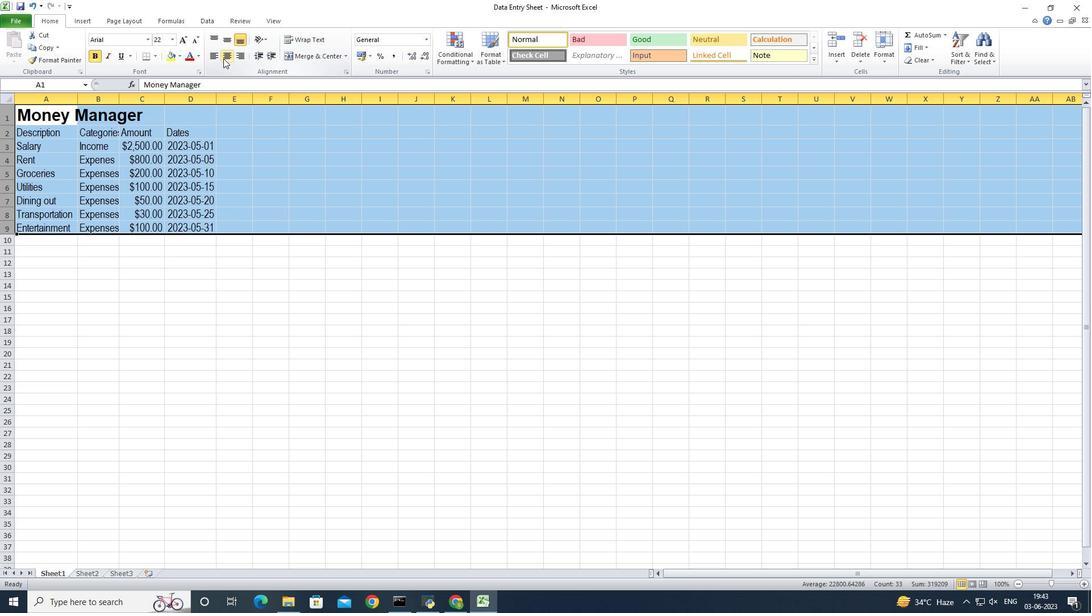 
Action: Mouse moved to (252, 456)
Screenshot: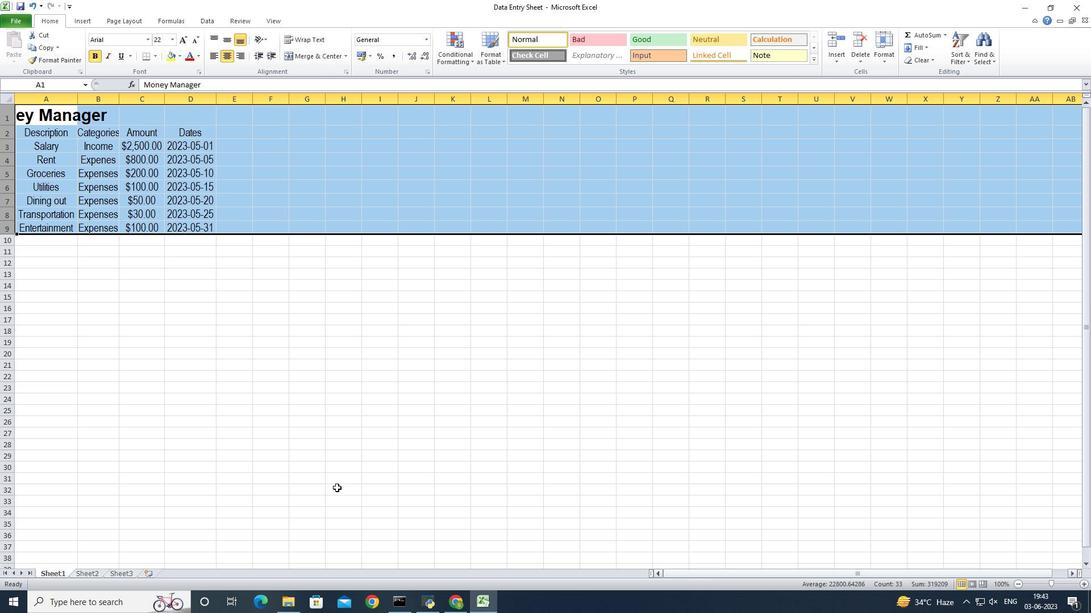 
Action: Mouse pressed left at (252, 456)
Screenshot: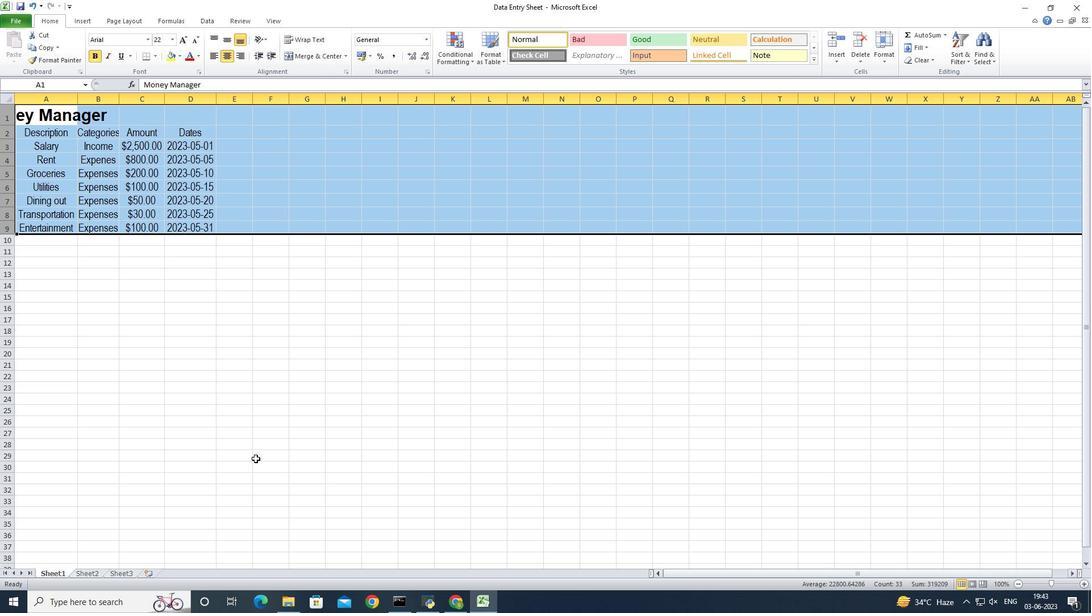 
Action: Mouse moved to (76, 96)
Screenshot: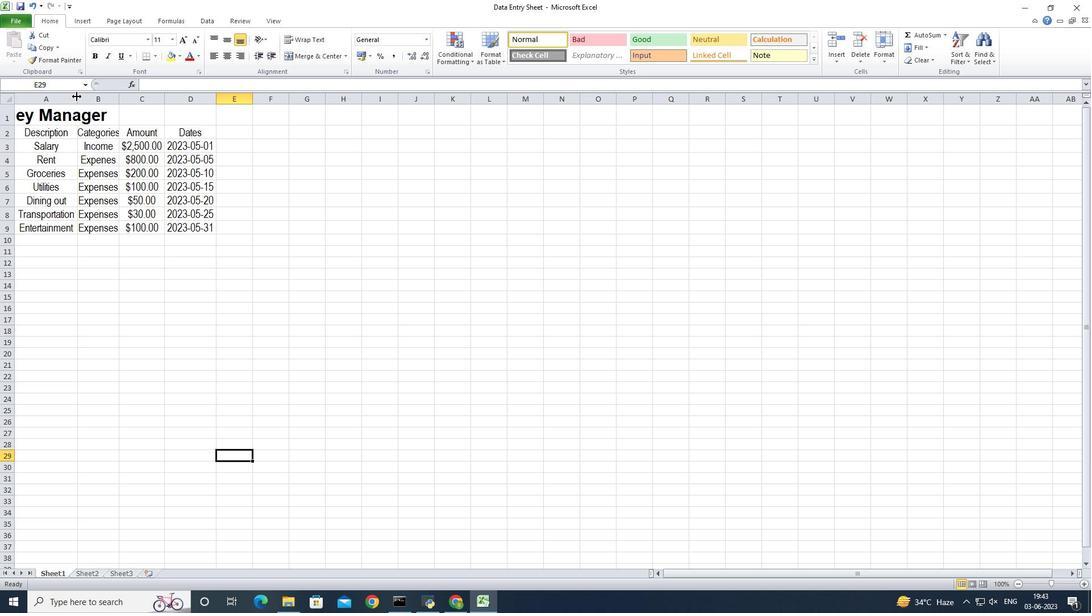 
Action: Mouse pressed left at (76, 96)
Screenshot: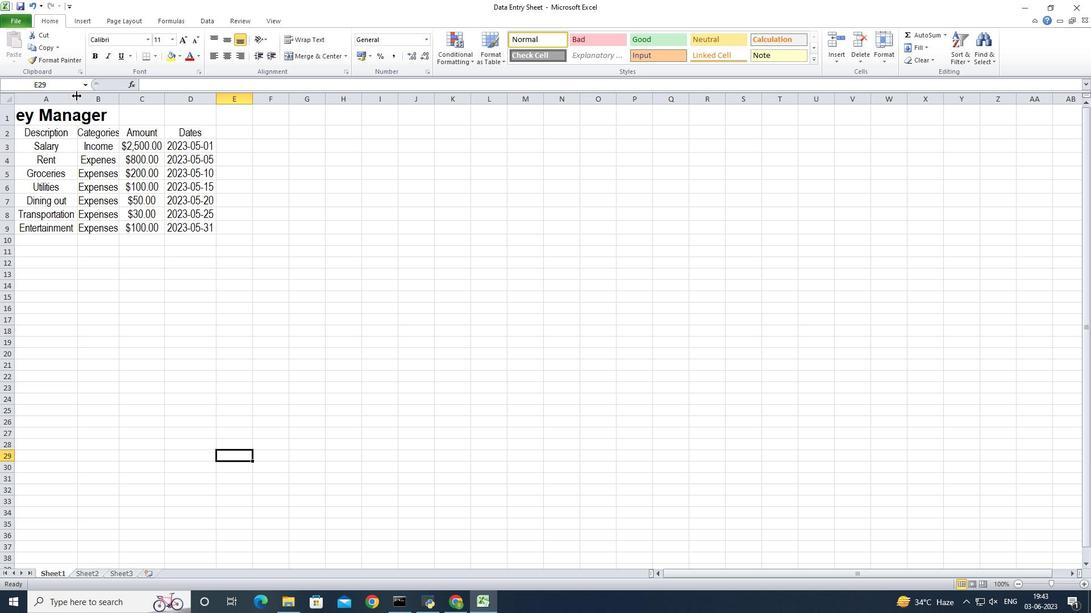 
Action: Mouse pressed left at (76, 96)
Screenshot: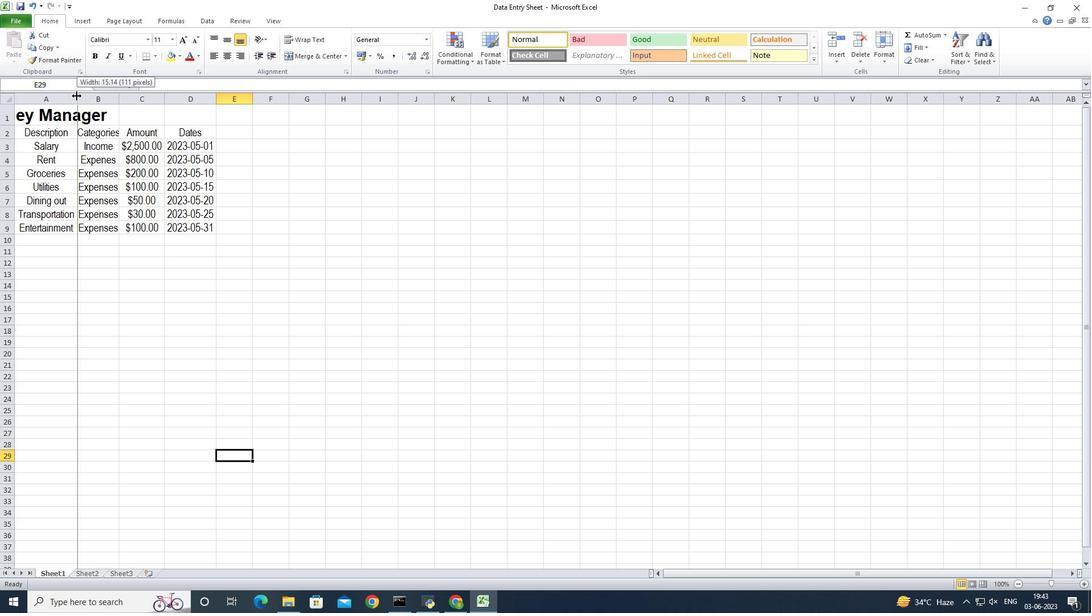 
Action: Mouse pressed left at (76, 96)
Screenshot: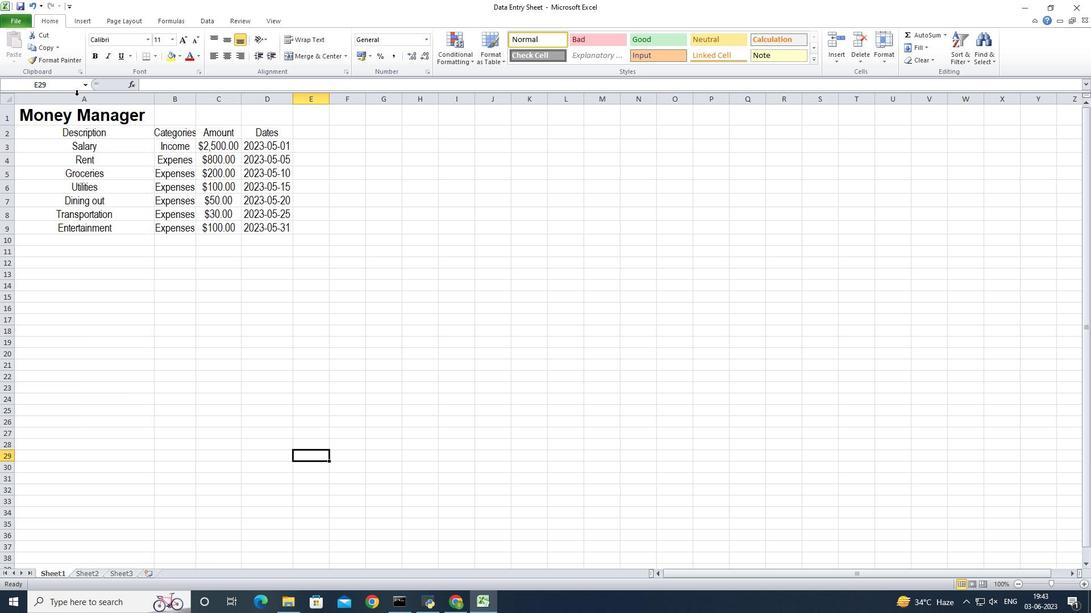 
Action: Mouse moved to (196, 100)
Screenshot: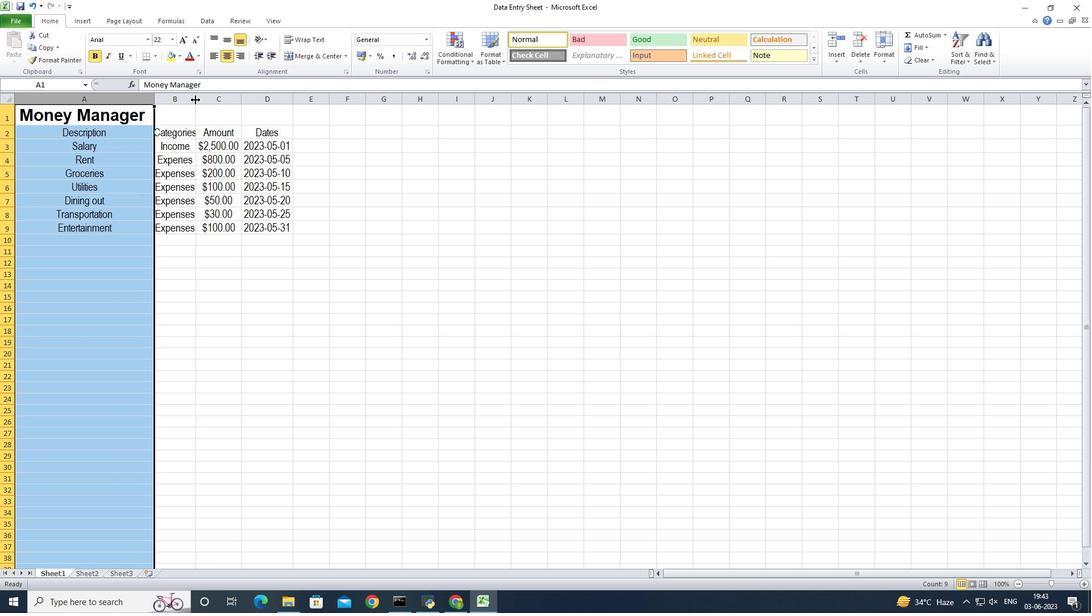 
Action: Mouse pressed left at (196, 100)
Screenshot: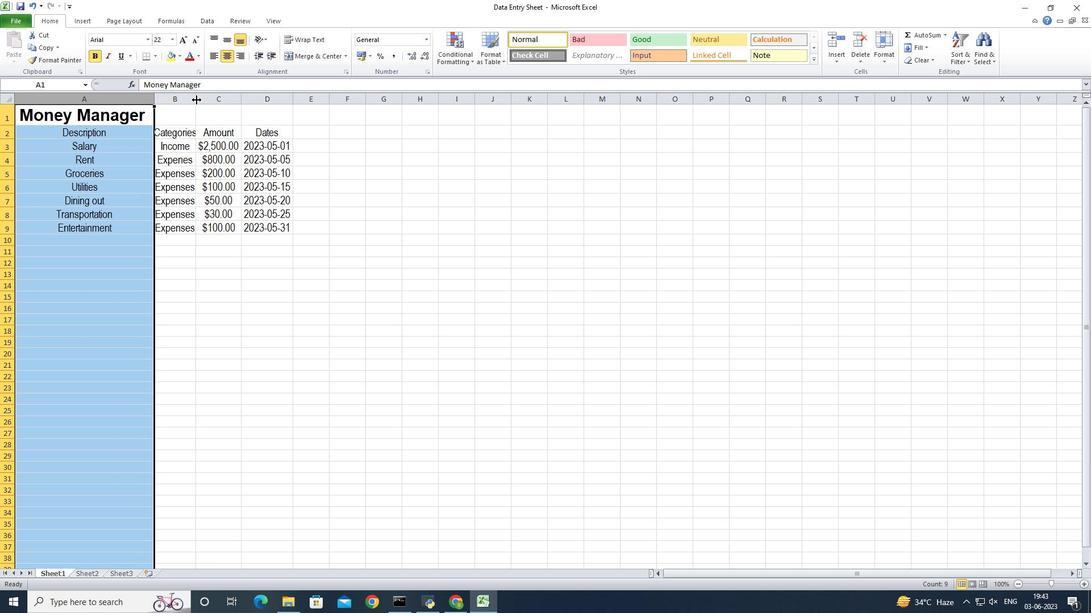 
Action: Mouse pressed left at (196, 100)
Screenshot: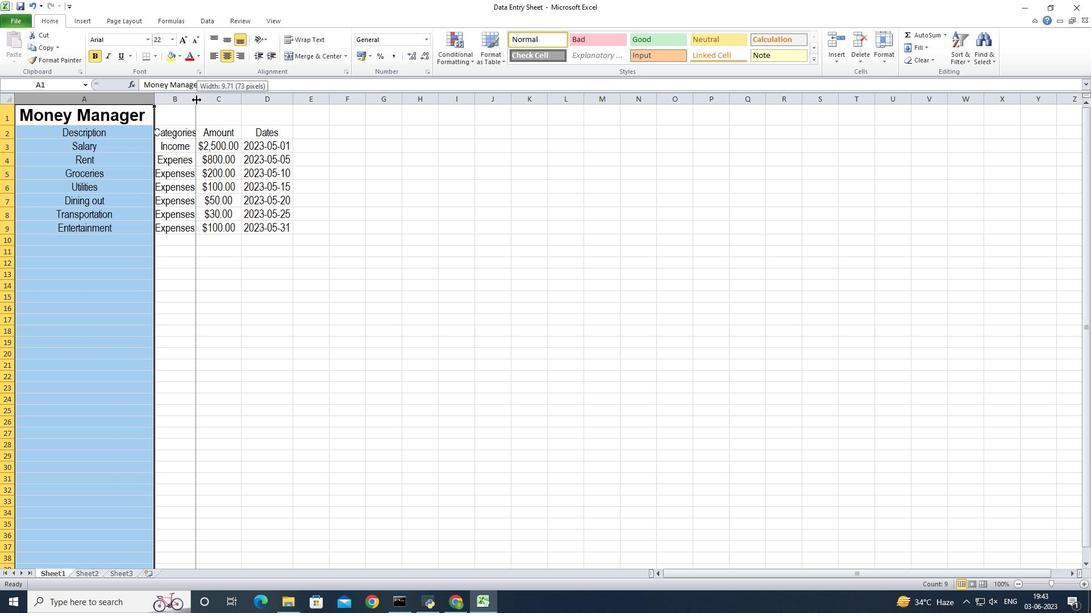 
Action: Mouse pressed left at (196, 100)
Screenshot: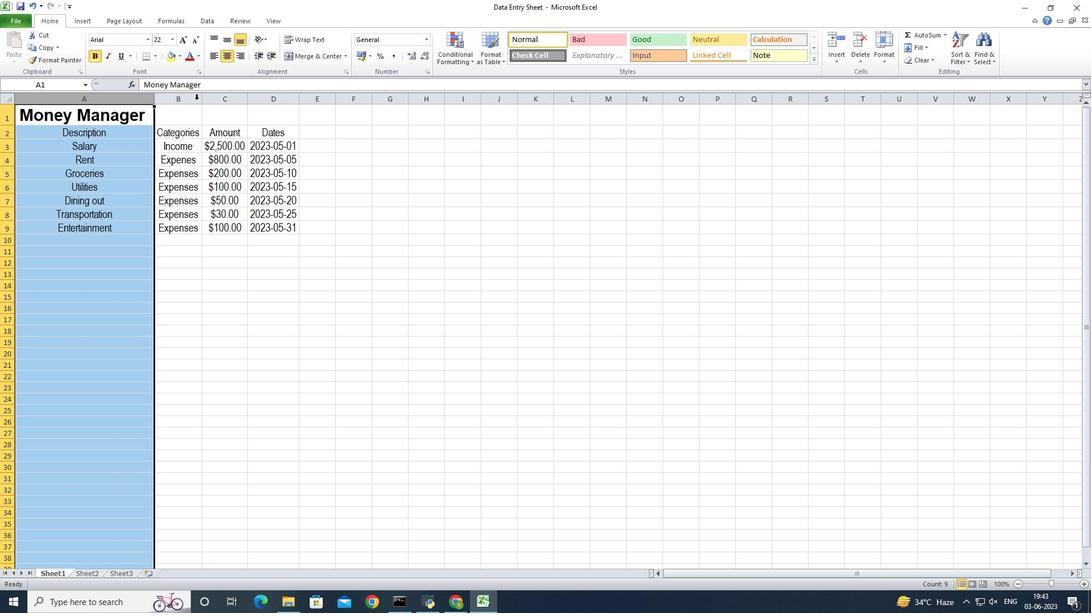 
Action: Mouse moved to (245, 101)
Screenshot: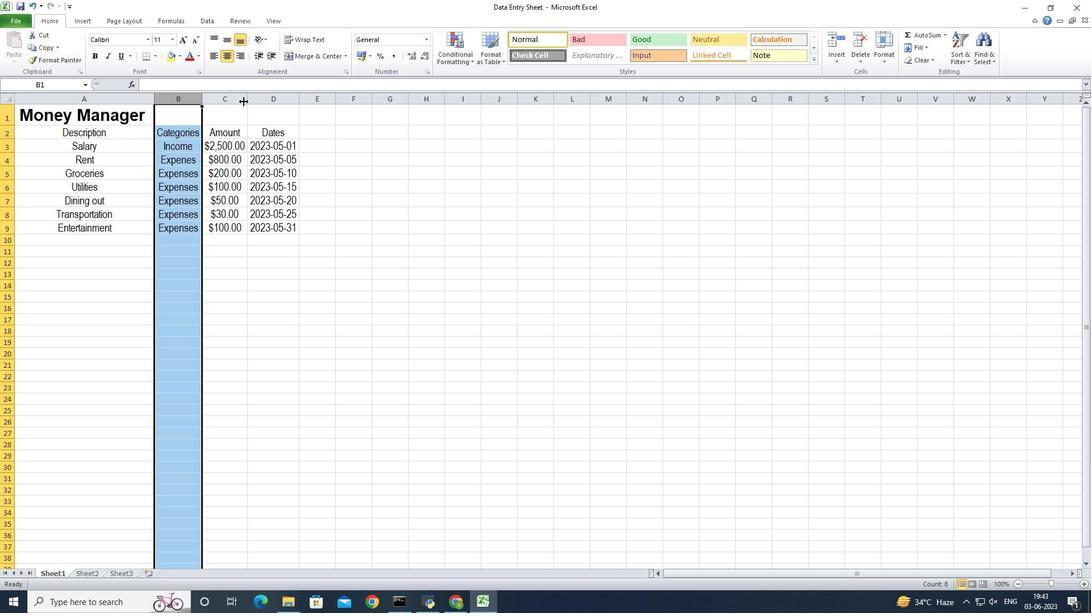 
Action: Mouse pressed left at (245, 101)
Screenshot: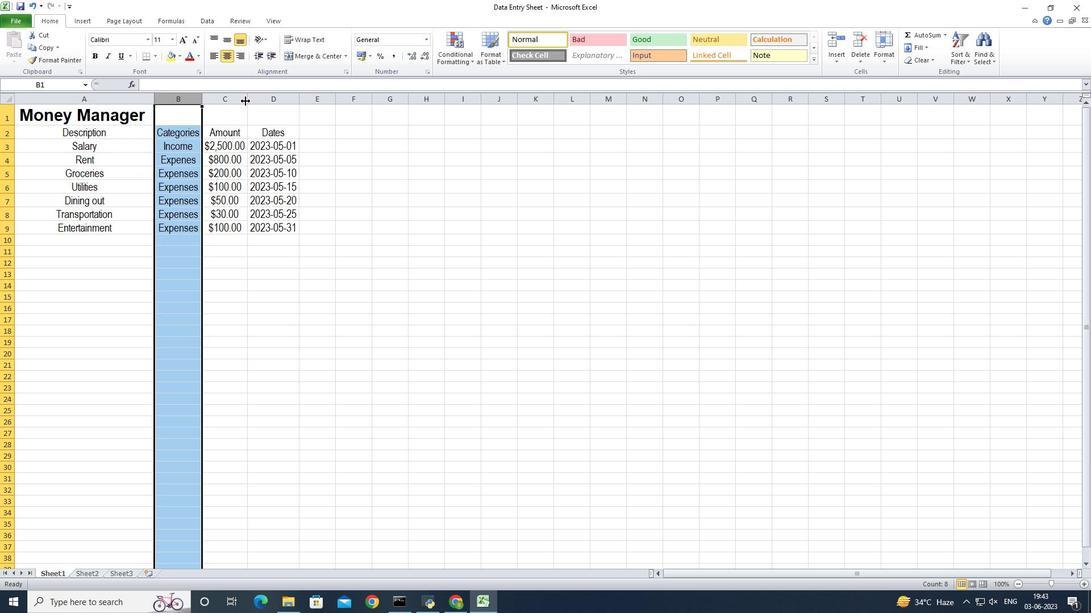 
Action: Mouse pressed left at (245, 101)
Screenshot: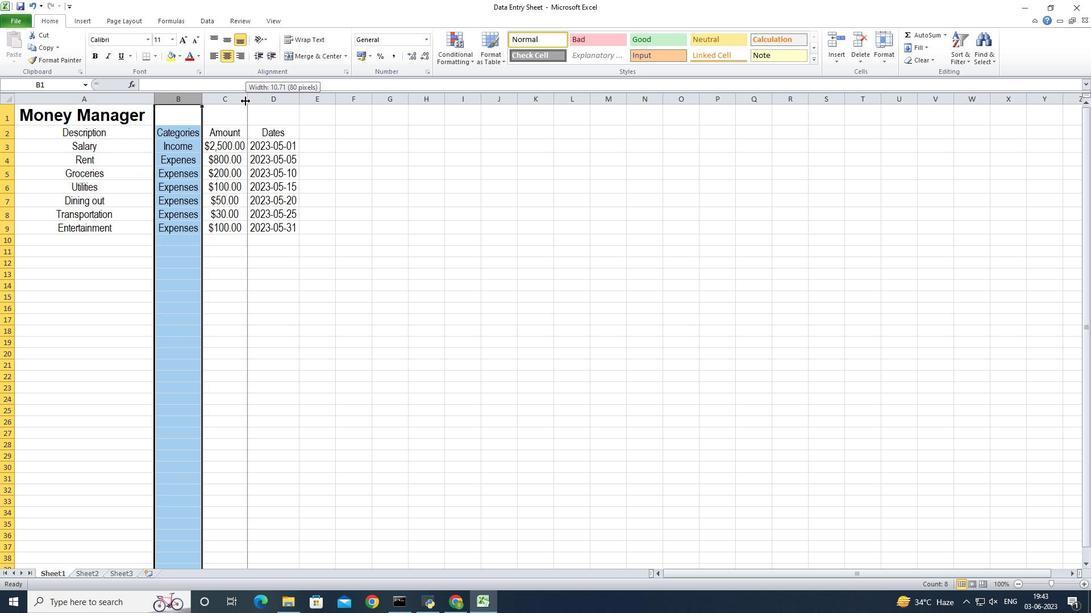 
Action: Mouse moved to (298, 96)
Screenshot: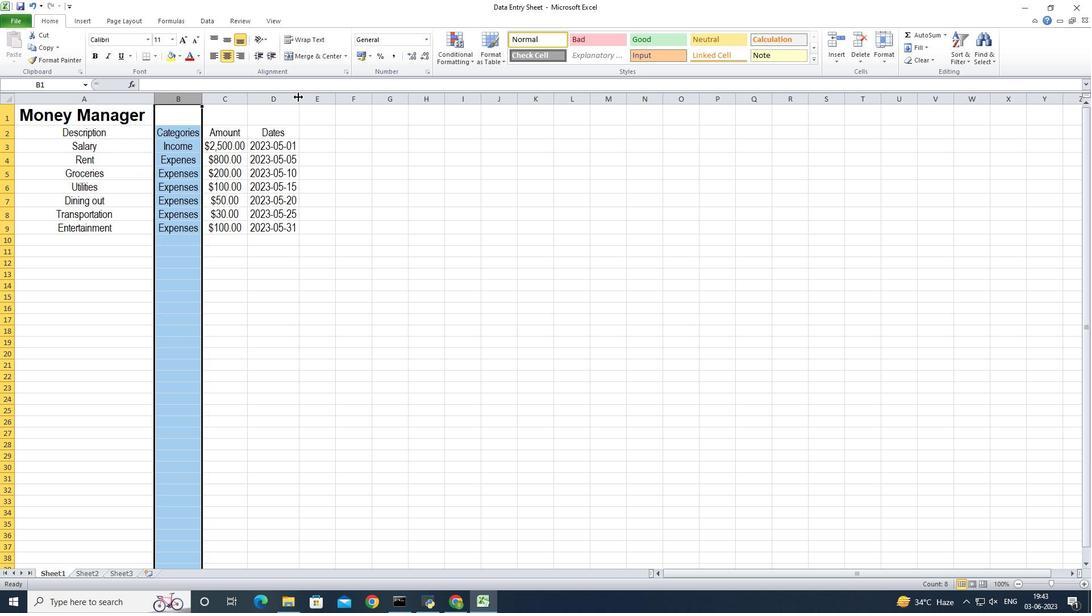
Action: Mouse pressed left at (298, 96)
Screenshot: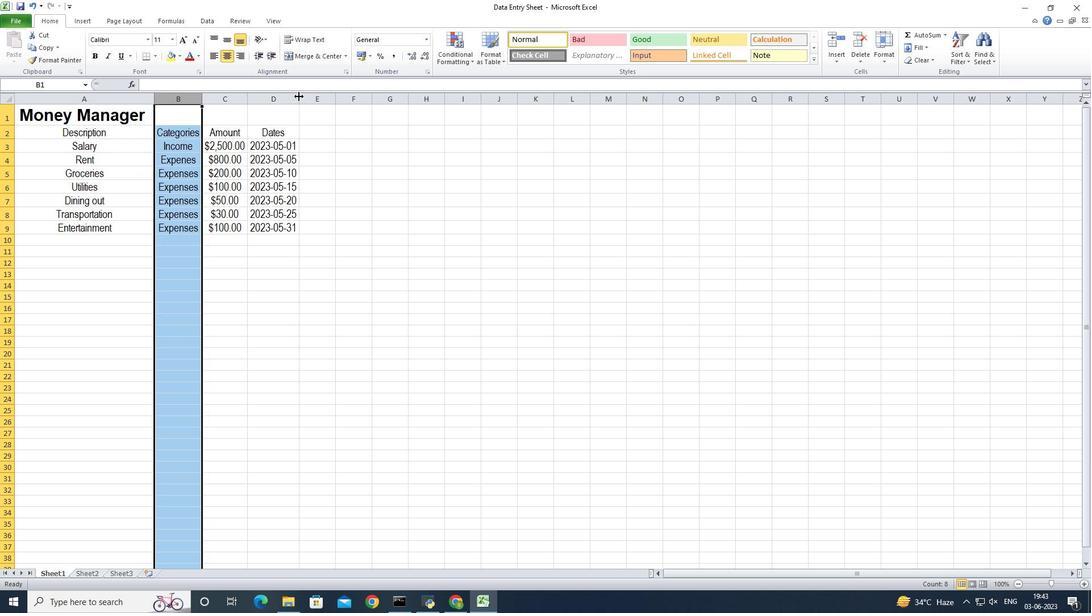 
Action: Mouse pressed left at (298, 96)
Screenshot: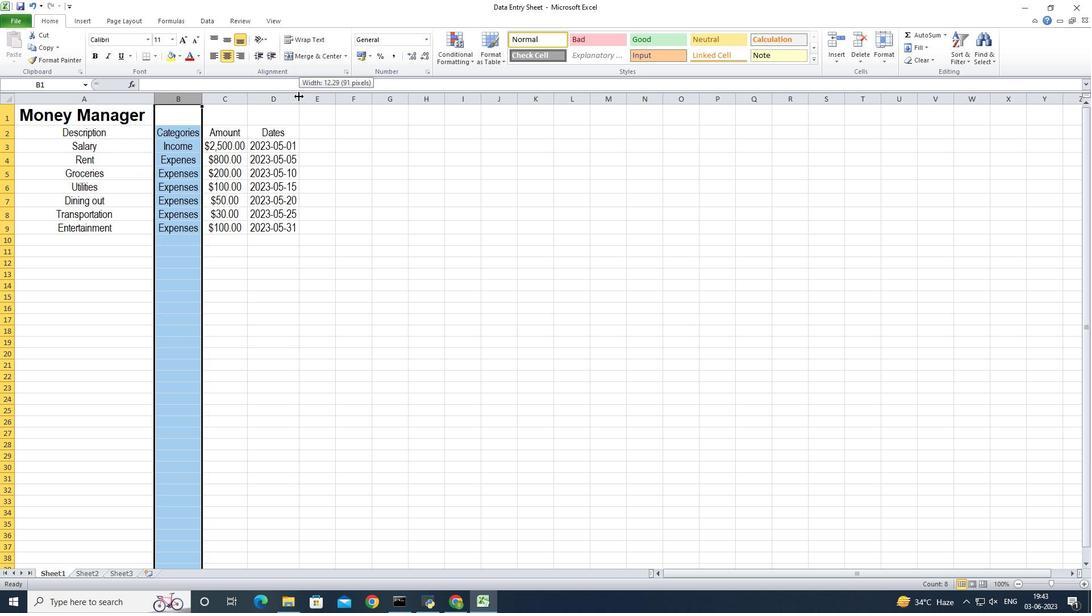 
Action: Mouse moved to (75, 404)
Screenshot: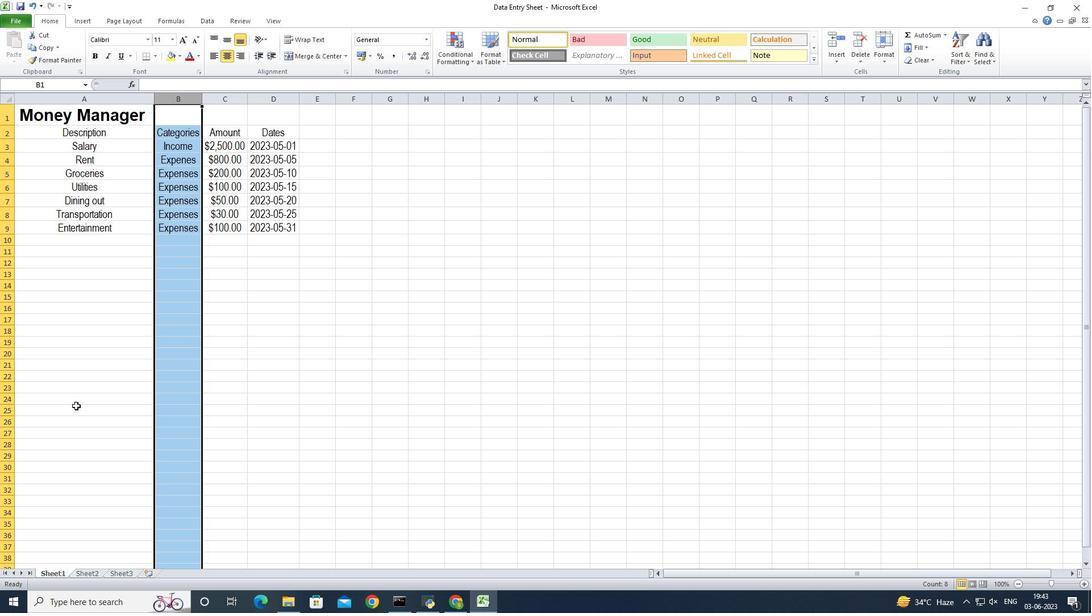 
Action: Key pressed ctrl+S
Screenshot: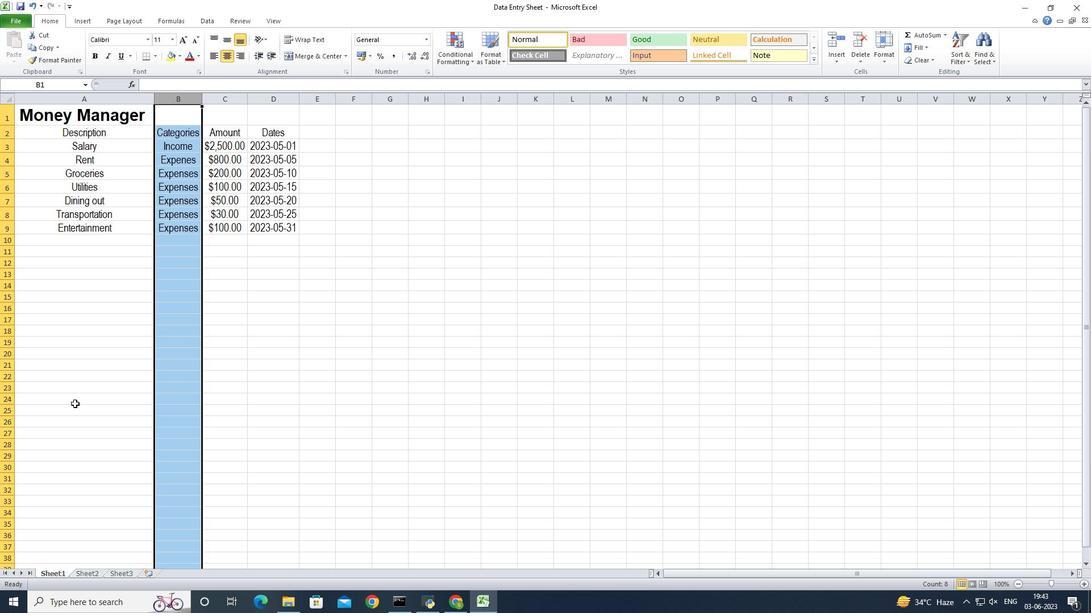 
